 Task: Create a due date automation trigger when advanced on, on the wednesday after a card is due add fields with custom field "Resume" set to a date less than 1 working days from now at 11:00 AM.
Action: Mouse moved to (1207, 88)
Screenshot: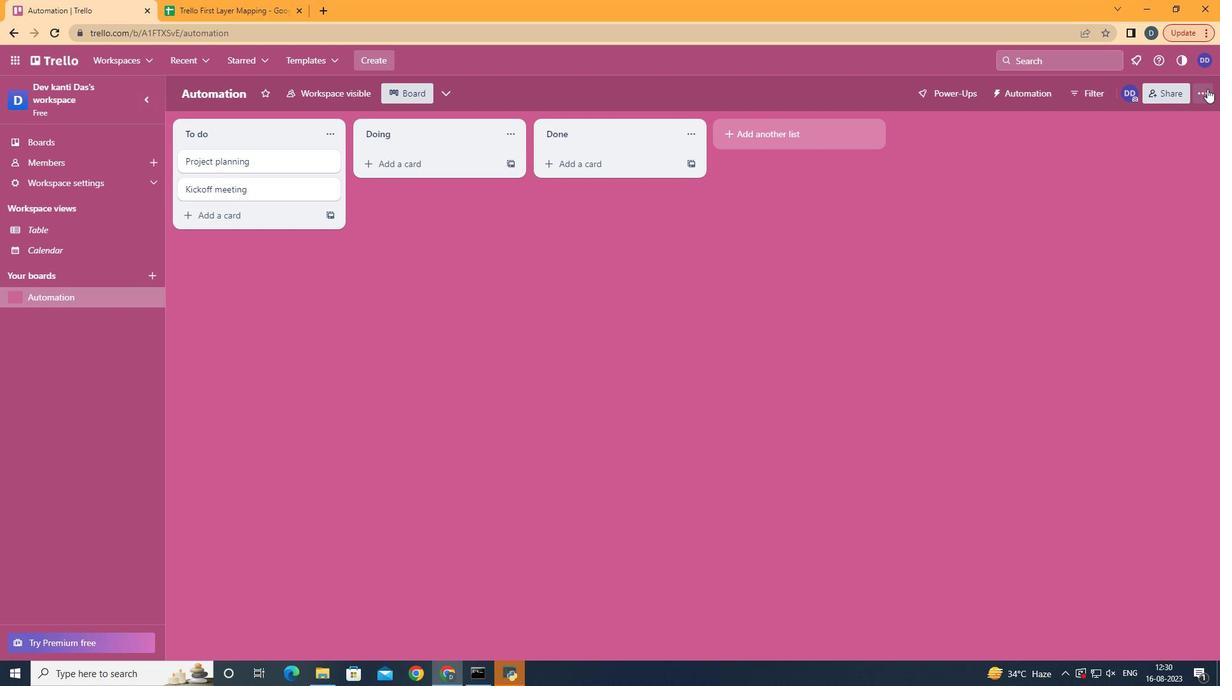 
Action: Mouse pressed left at (1207, 88)
Screenshot: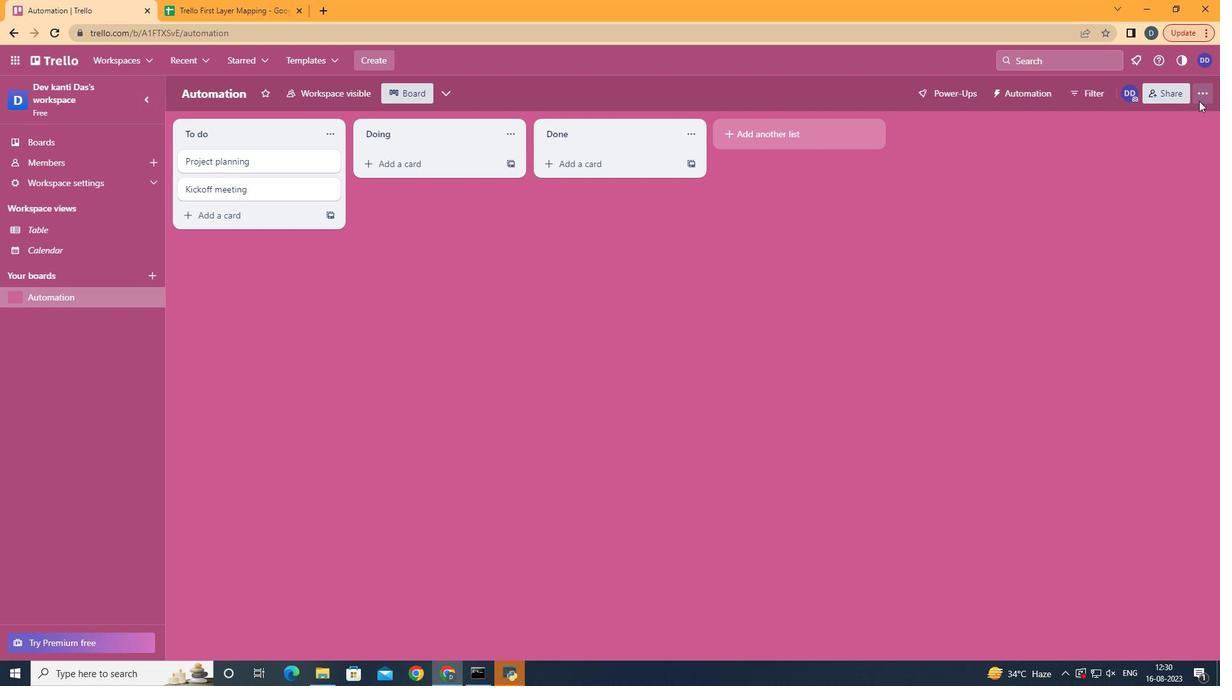 
Action: Mouse moved to (1106, 270)
Screenshot: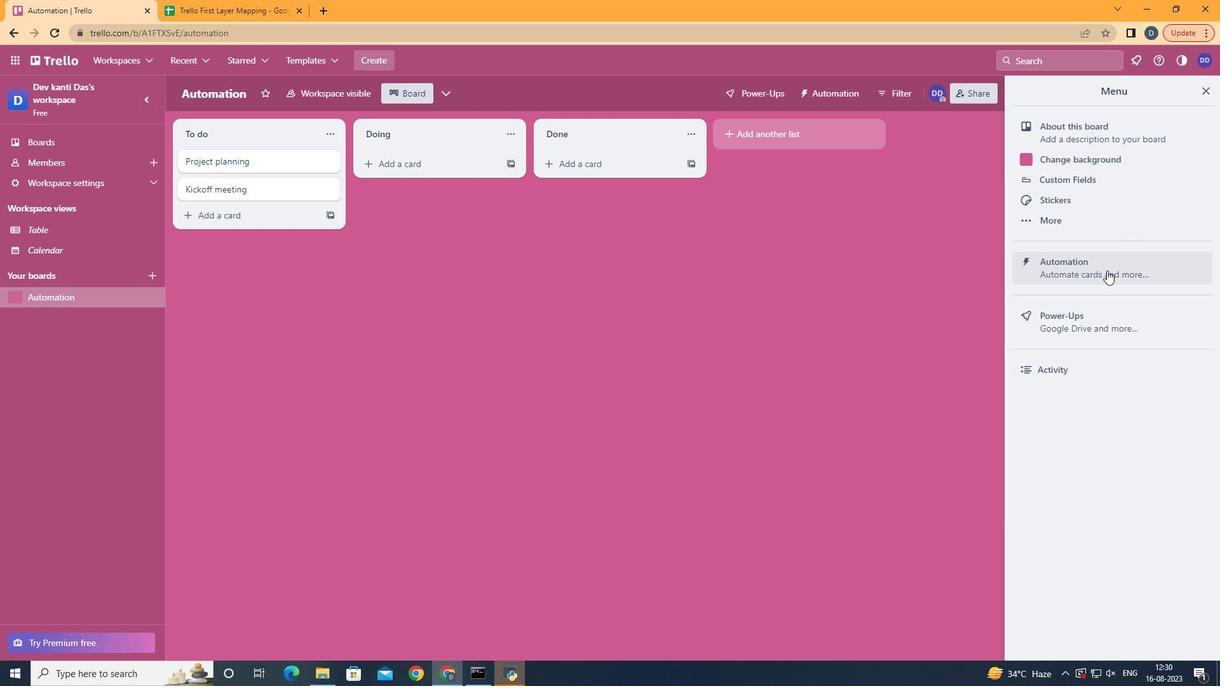 
Action: Mouse pressed left at (1106, 270)
Screenshot: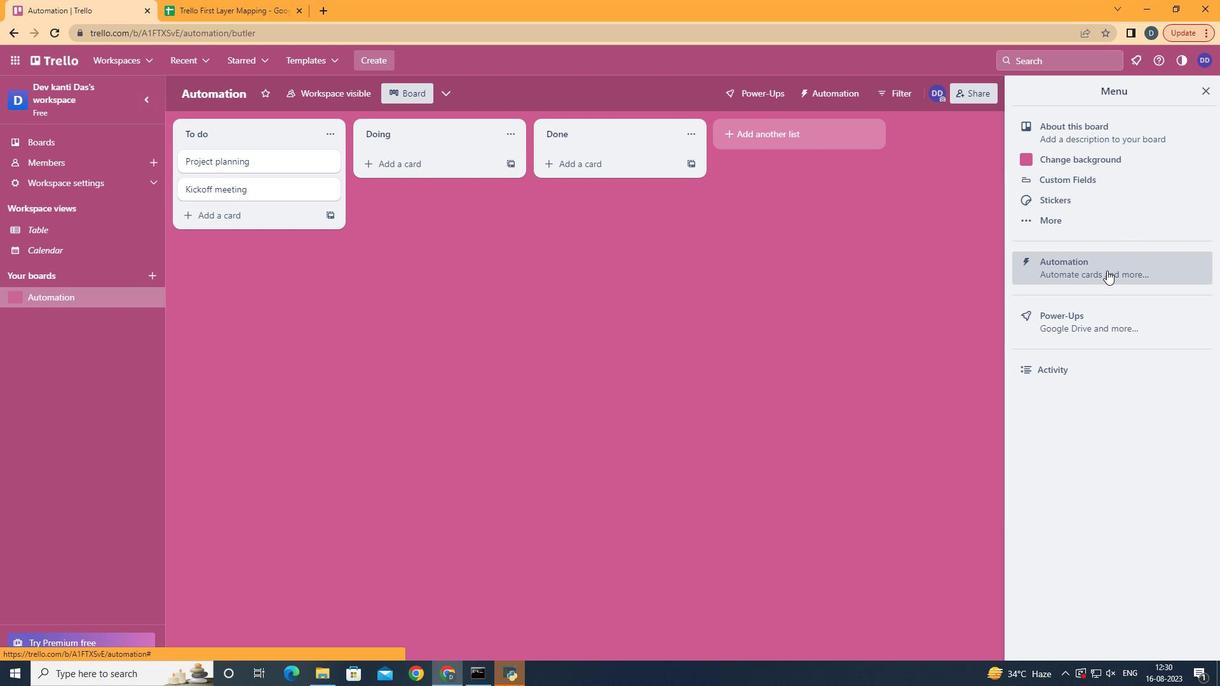 
Action: Mouse moved to (266, 255)
Screenshot: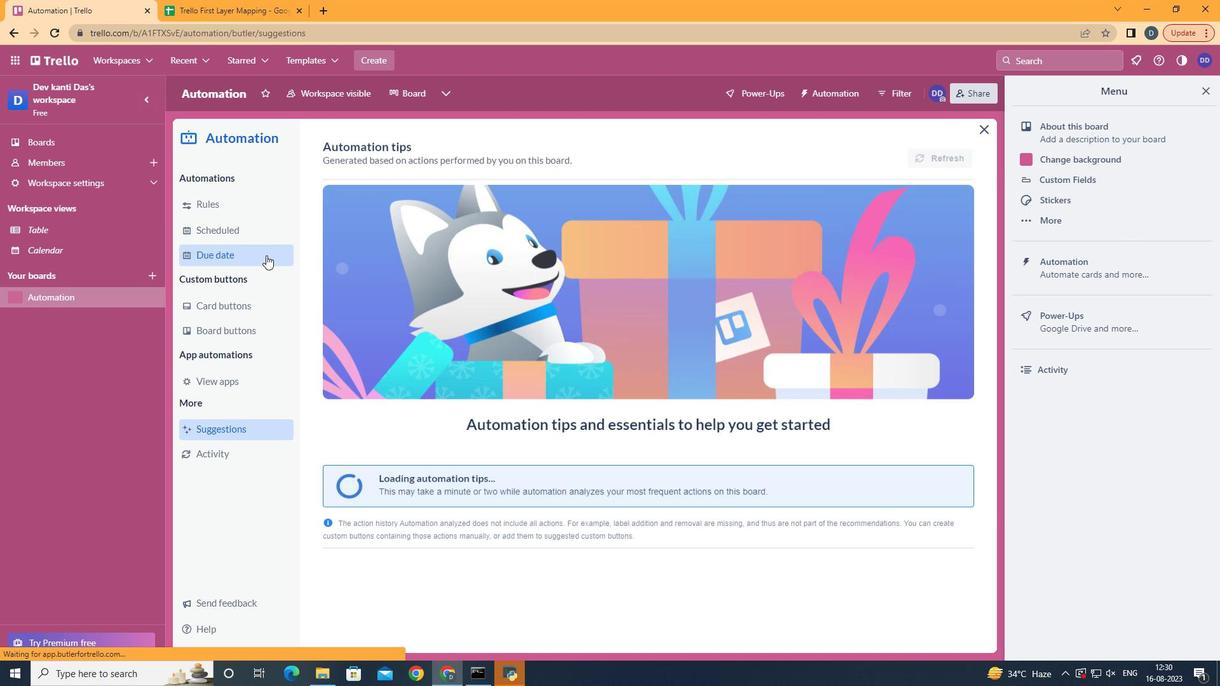 
Action: Mouse pressed left at (266, 255)
Screenshot: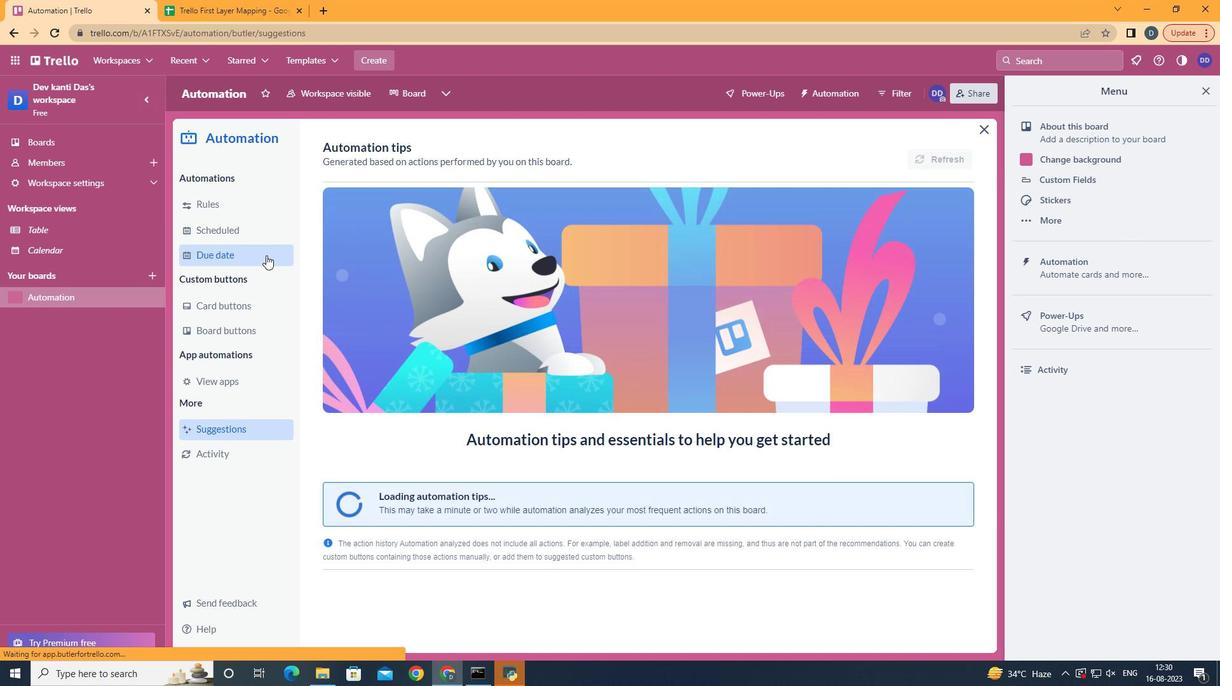 
Action: Mouse moved to (896, 151)
Screenshot: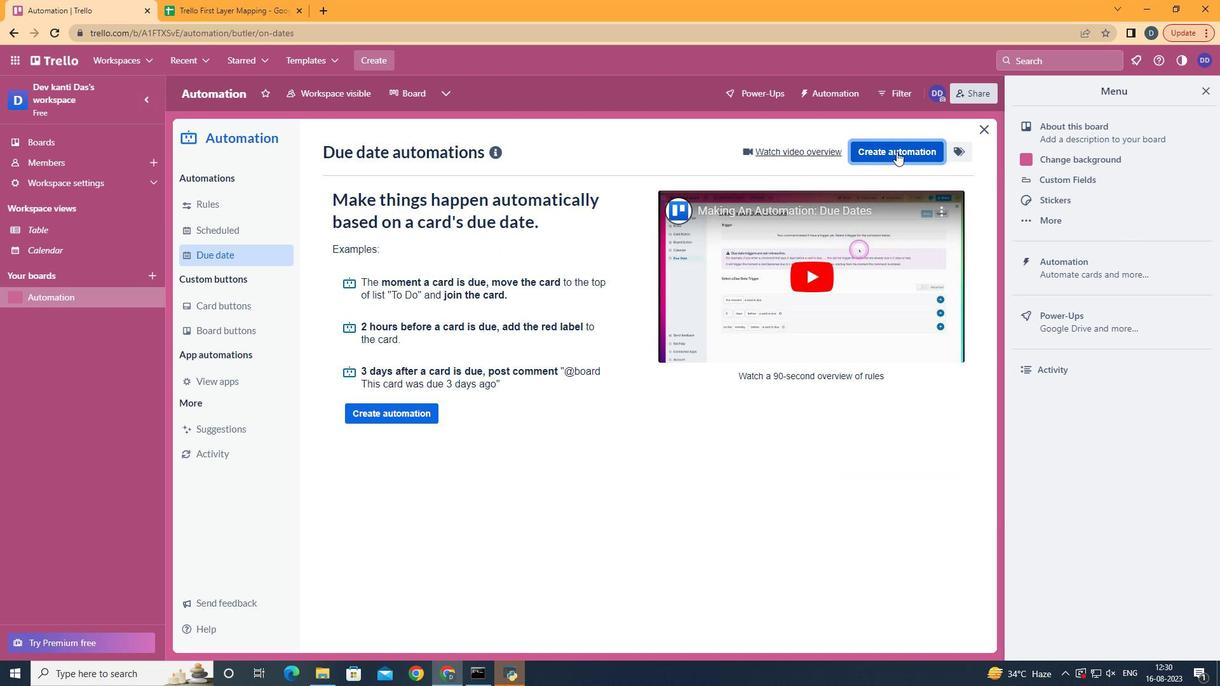
Action: Mouse pressed left at (896, 151)
Screenshot: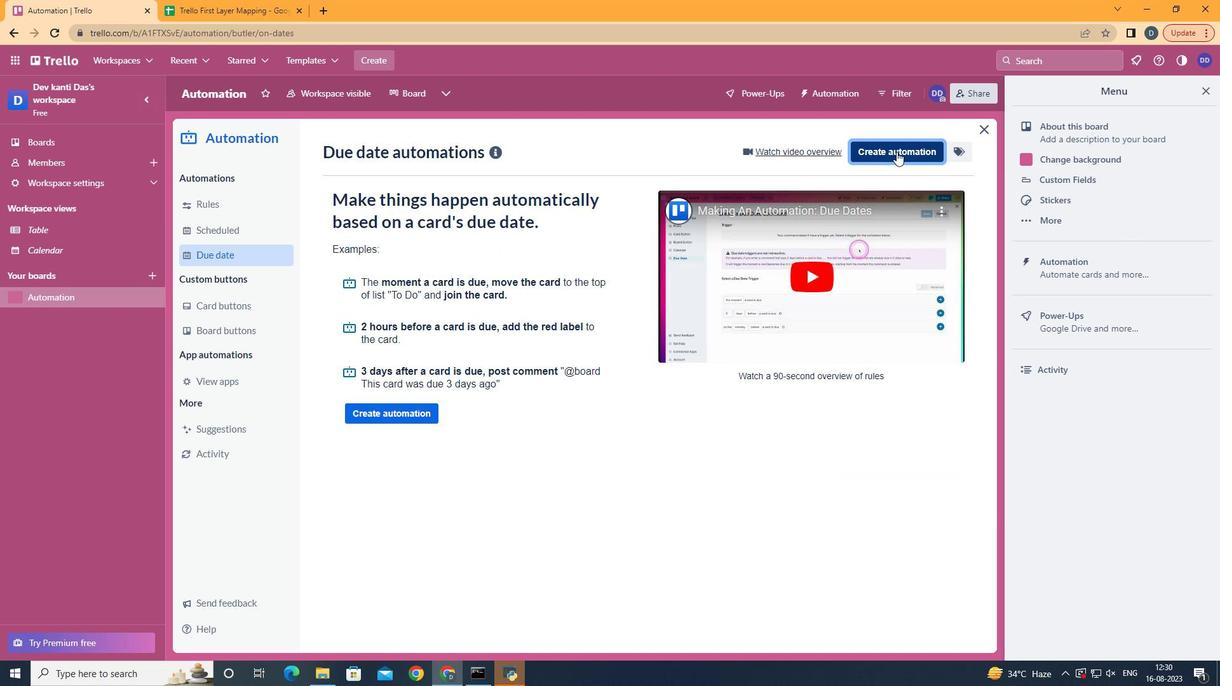 
Action: Mouse moved to (676, 268)
Screenshot: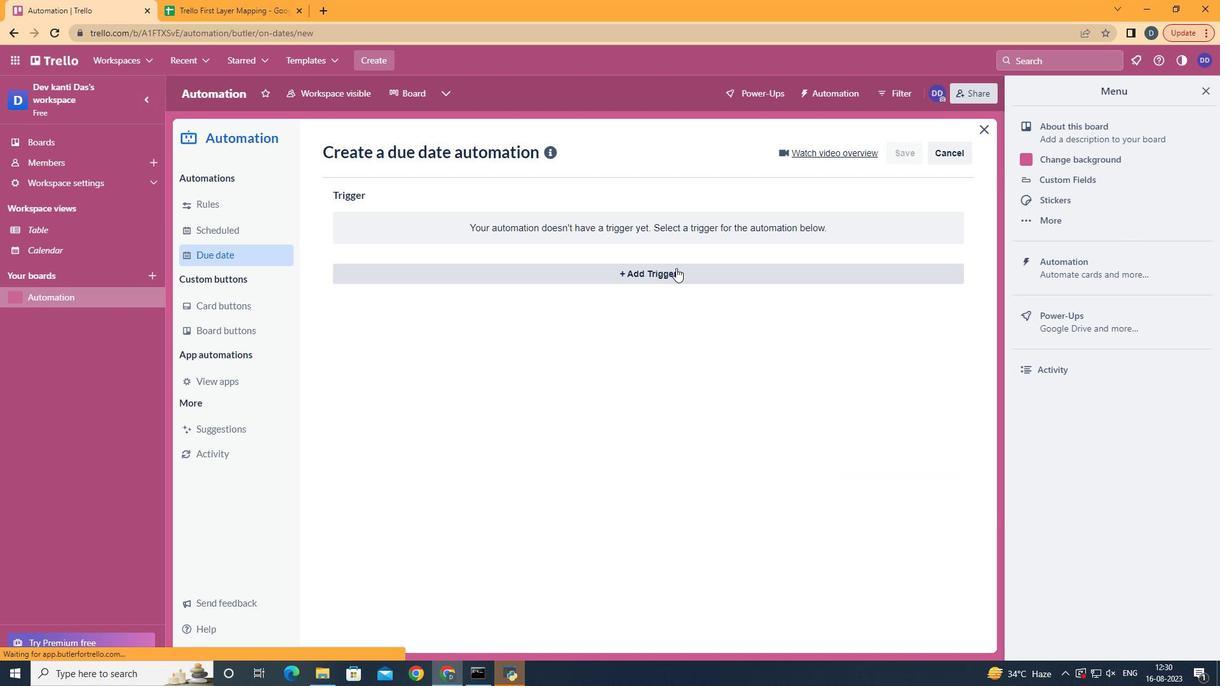 
Action: Mouse pressed left at (676, 268)
Screenshot: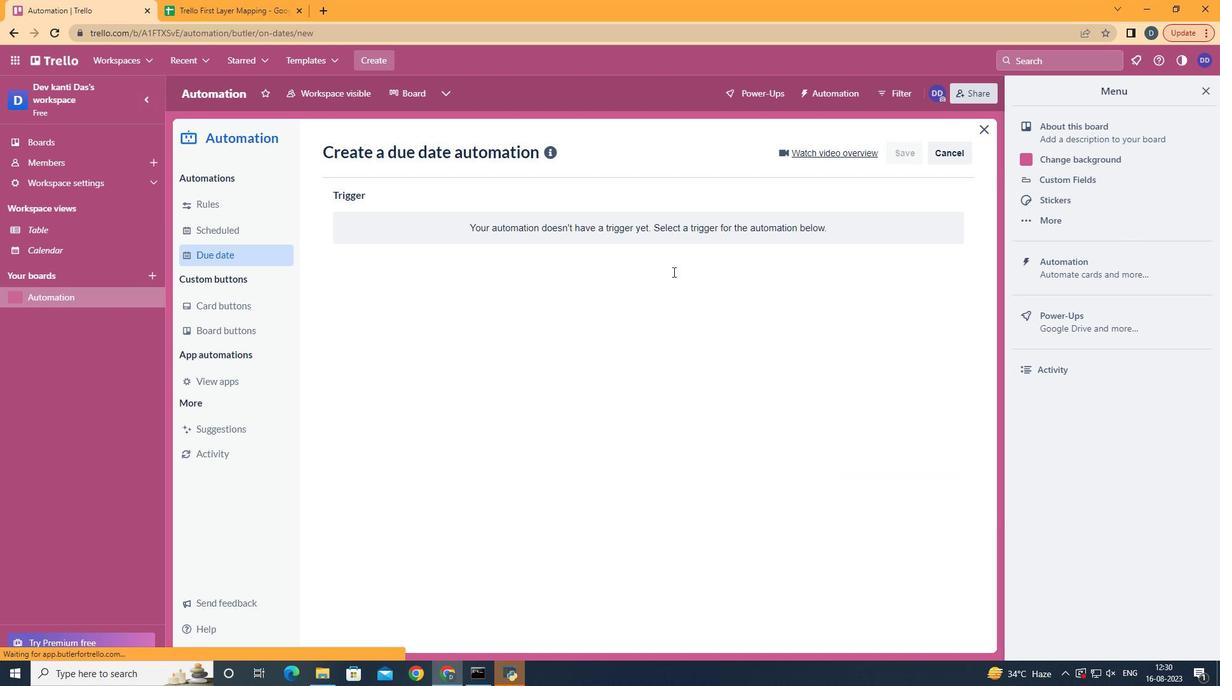 
Action: Mouse moved to (412, 376)
Screenshot: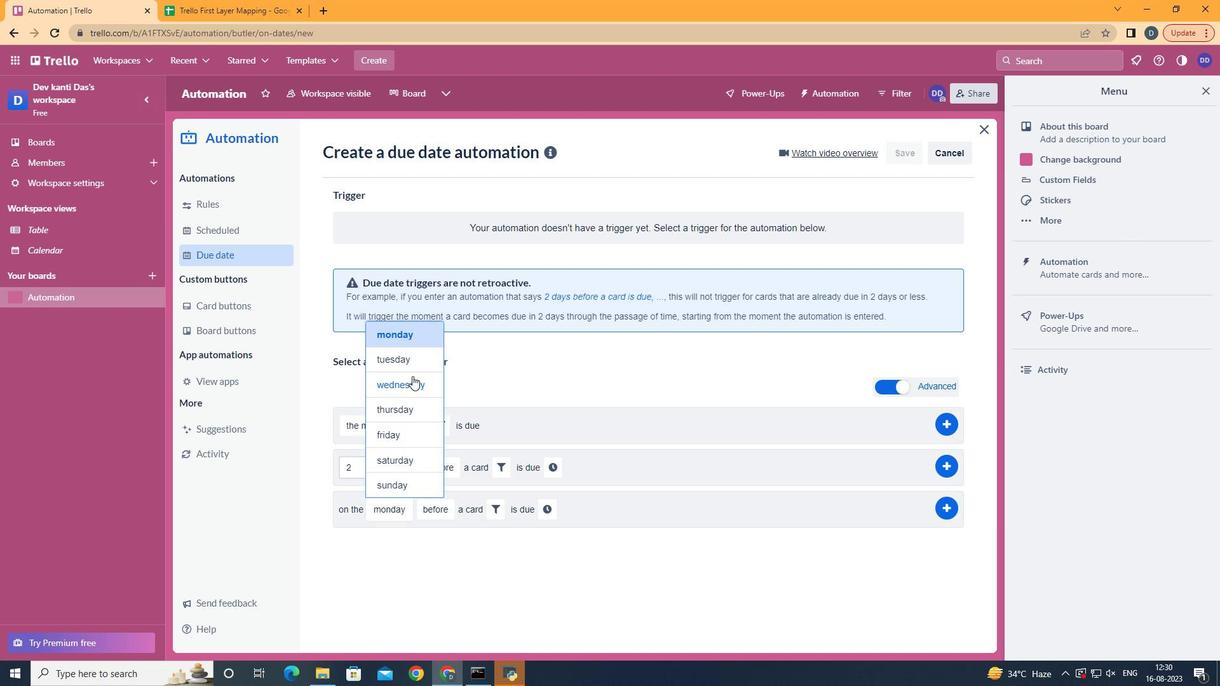 
Action: Mouse pressed left at (412, 376)
Screenshot: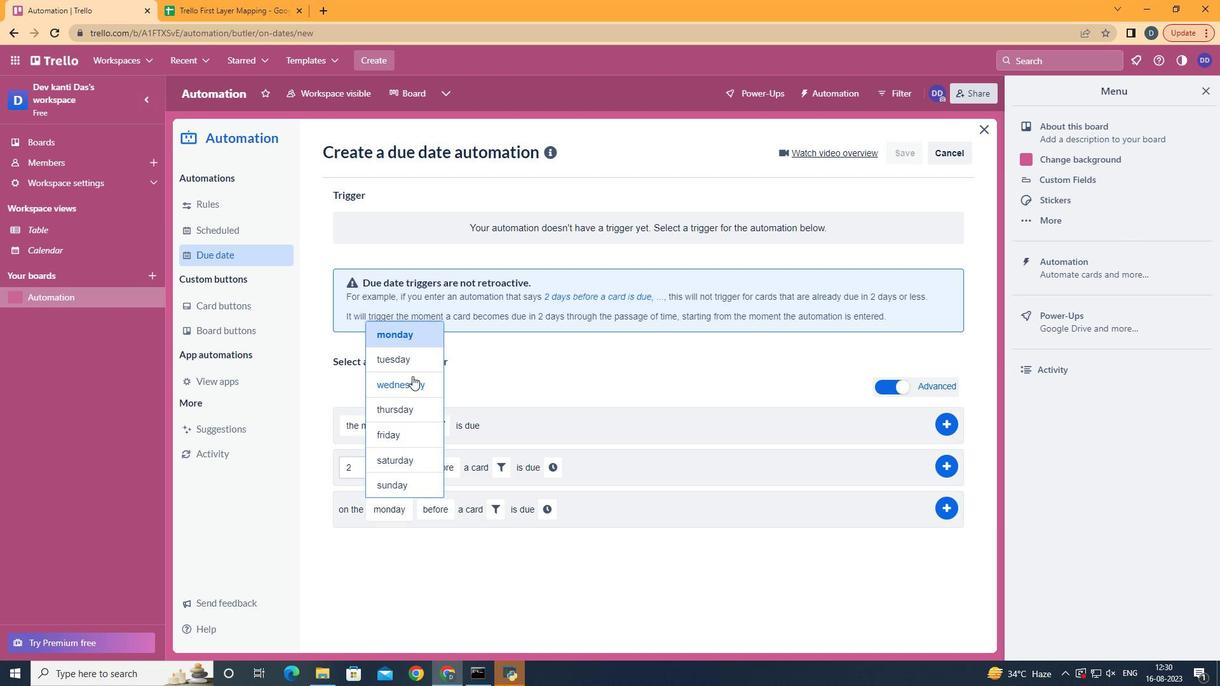 
Action: Mouse moved to (454, 563)
Screenshot: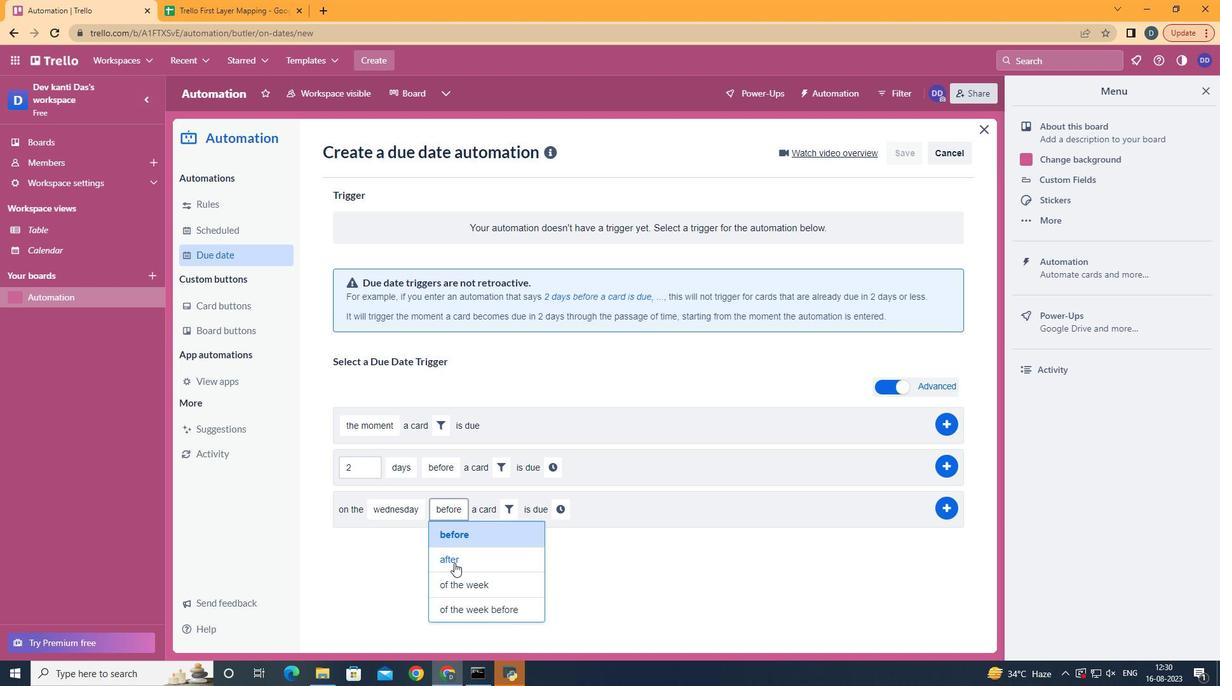 
Action: Mouse pressed left at (454, 563)
Screenshot: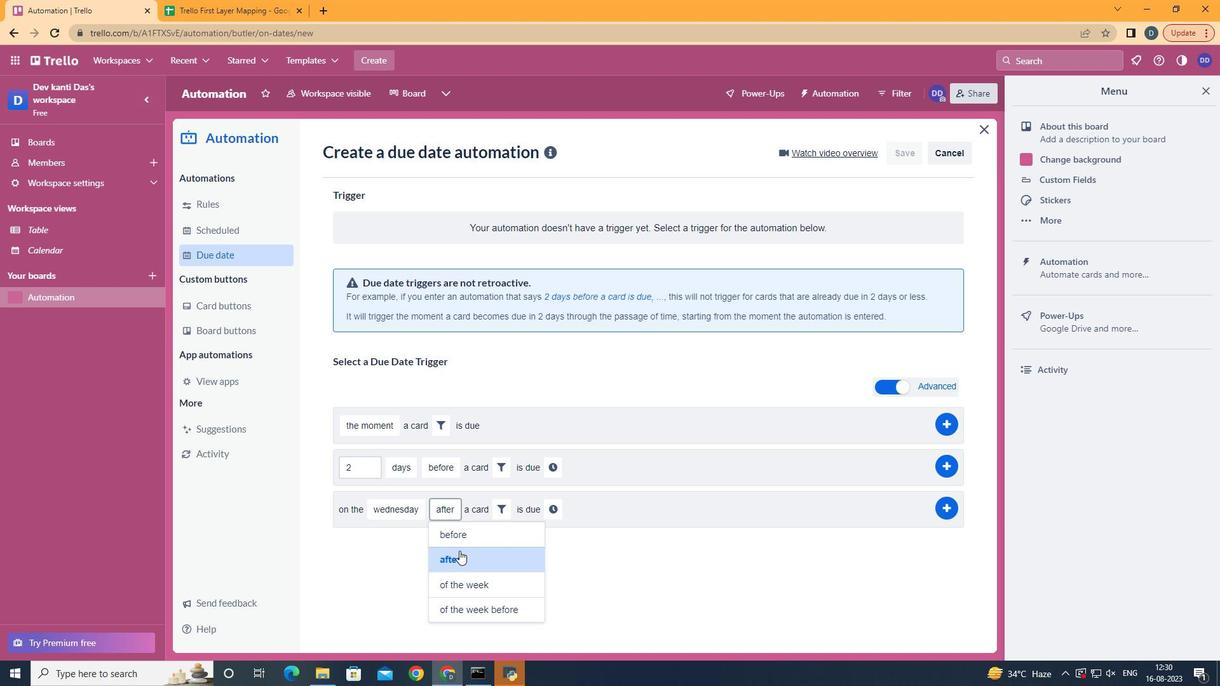 
Action: Mouse moved to (508, 500)
Screenshot: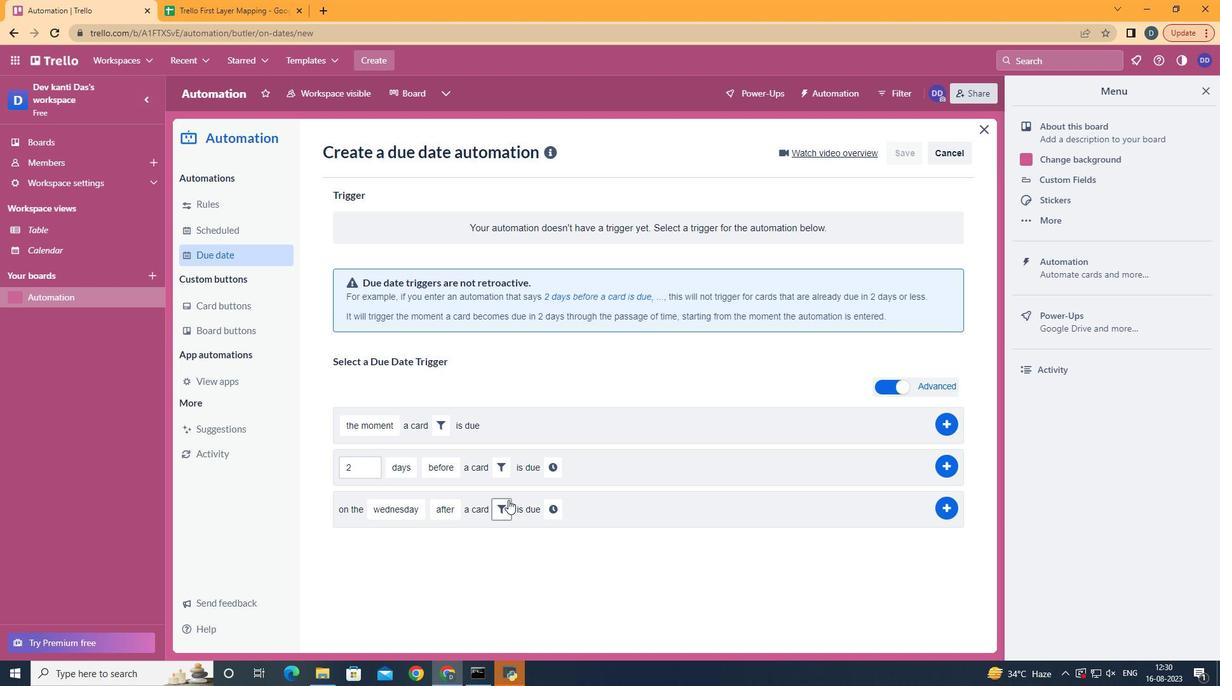 
Action: Mouse pressed left at (508, 500)
Screenshot: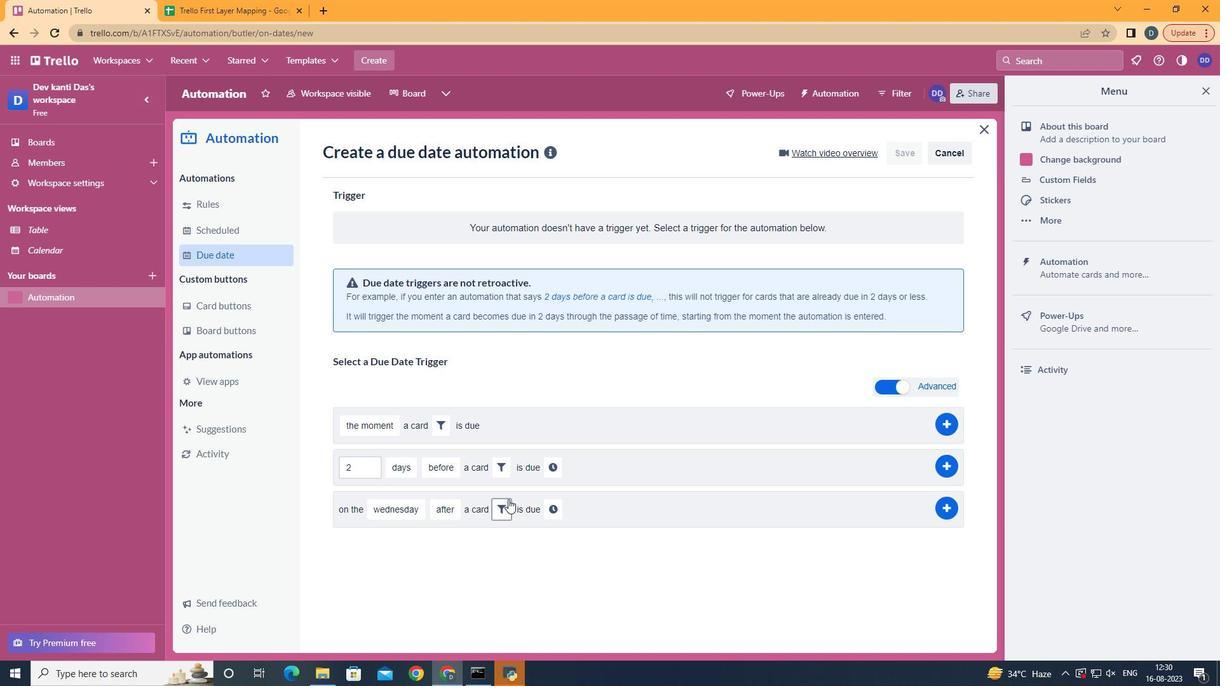 
Action: Mouse moved to (713, 559)
Screenshot: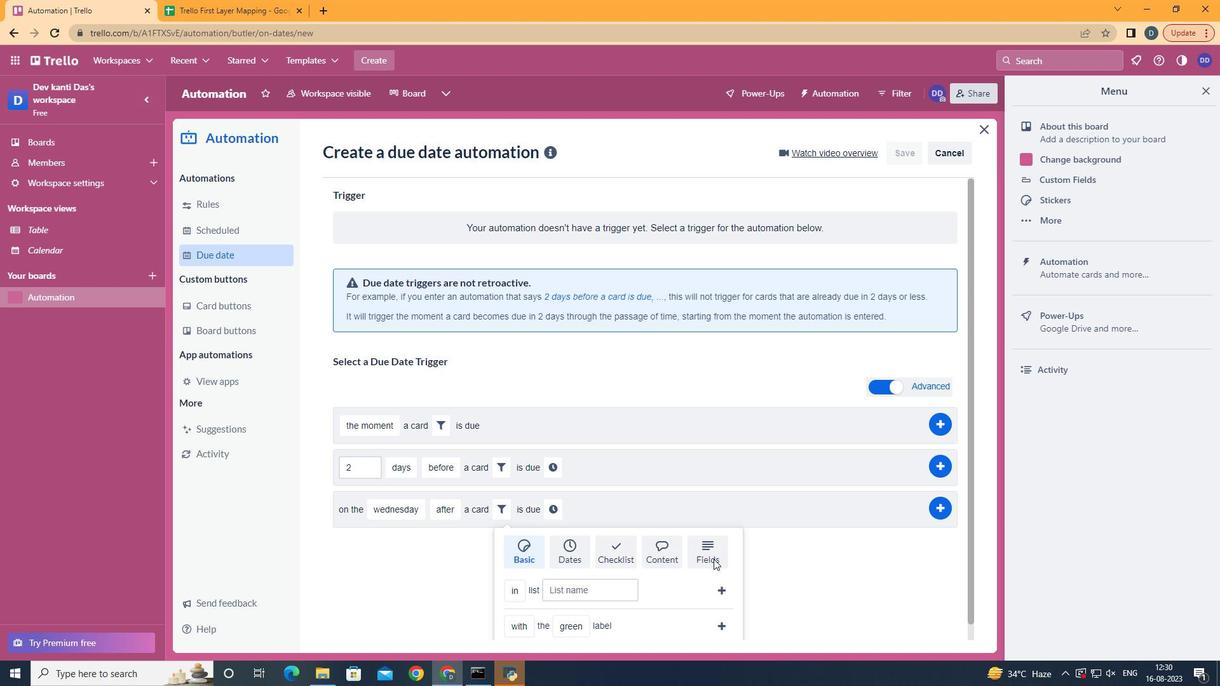 
Action: Mouse pressed left at (713, 559)
Screenshot: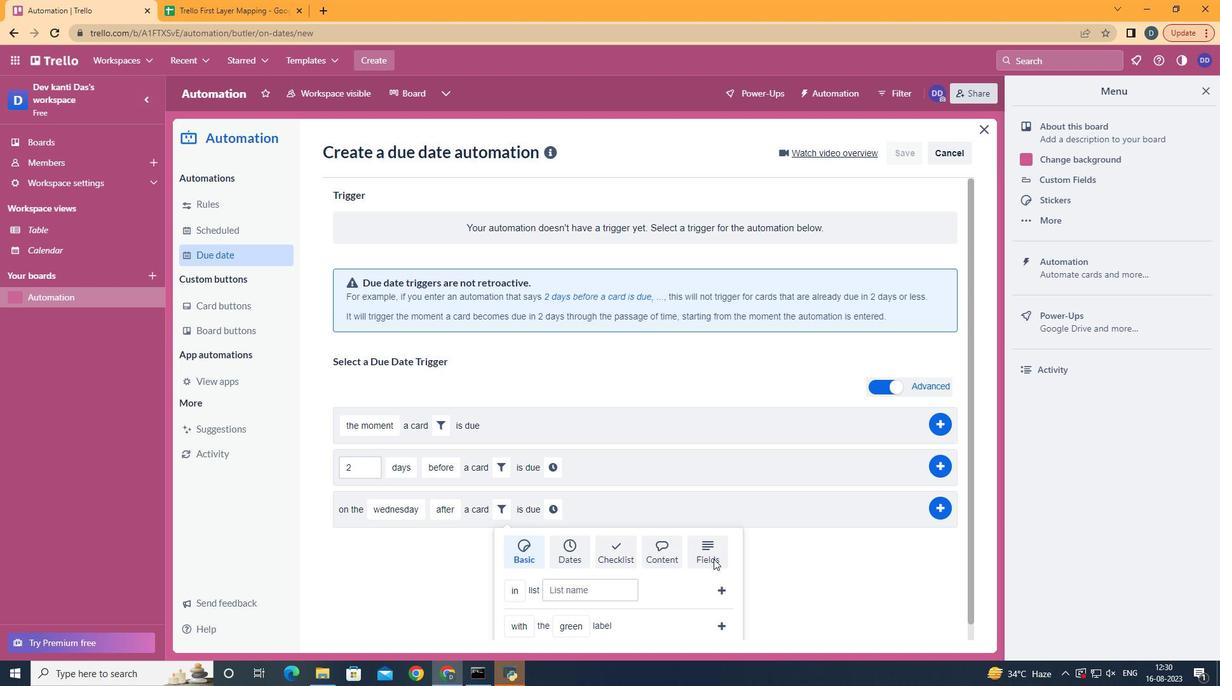 
Action: Mouse moved to (712, 559)
Screenshot: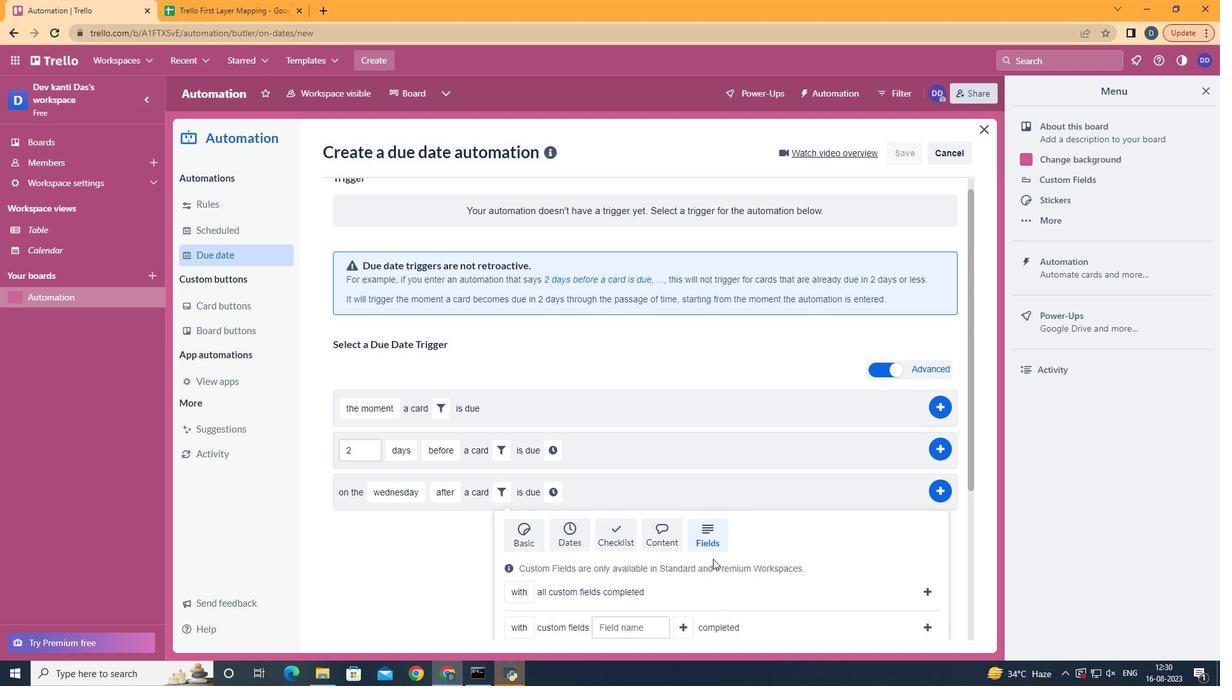 
Action: Mouse scrolled (712, 558) with delta (0, 0)
Screenshot: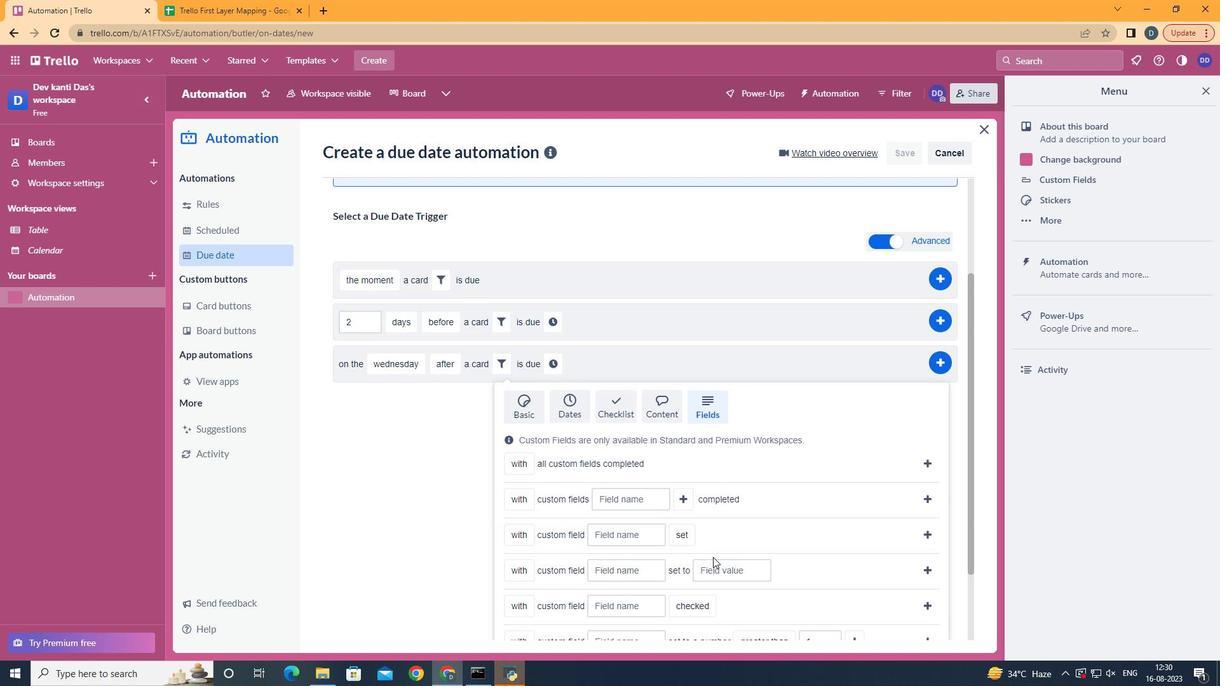 
Action: Mouse scrolled (712, 557) with delta (0, -1)
Screenshot: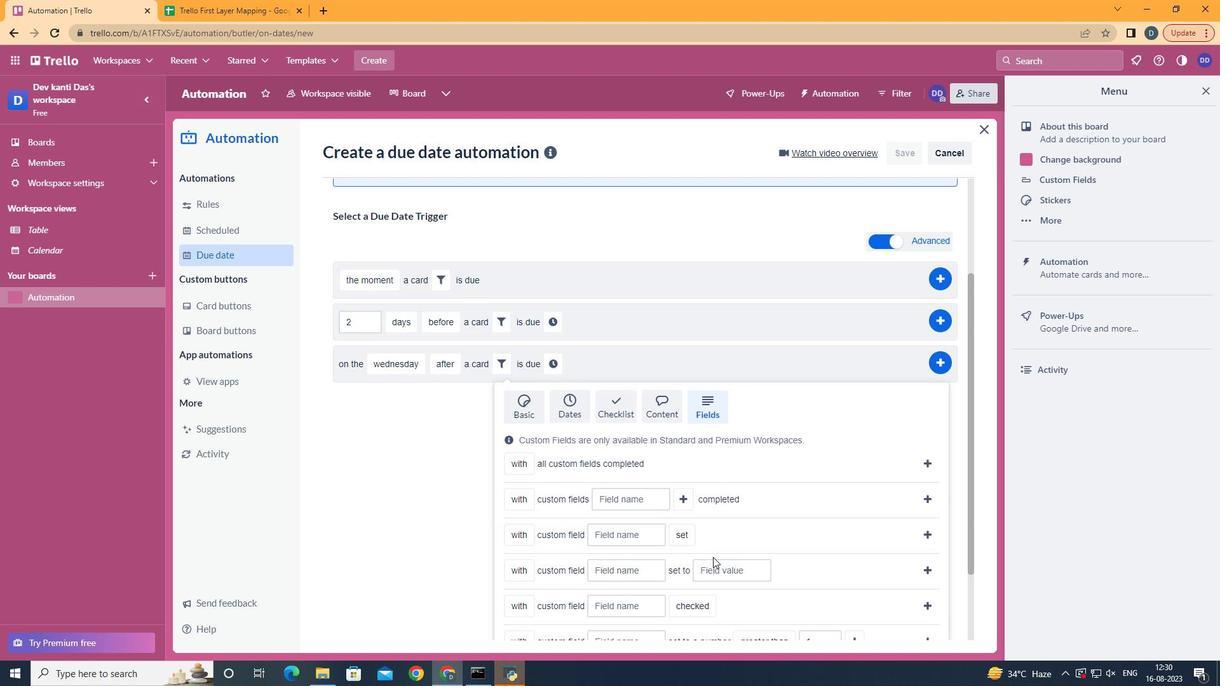 
Action: Mouse scrolled (712, 557) with delta (0, -1)
Screenshot: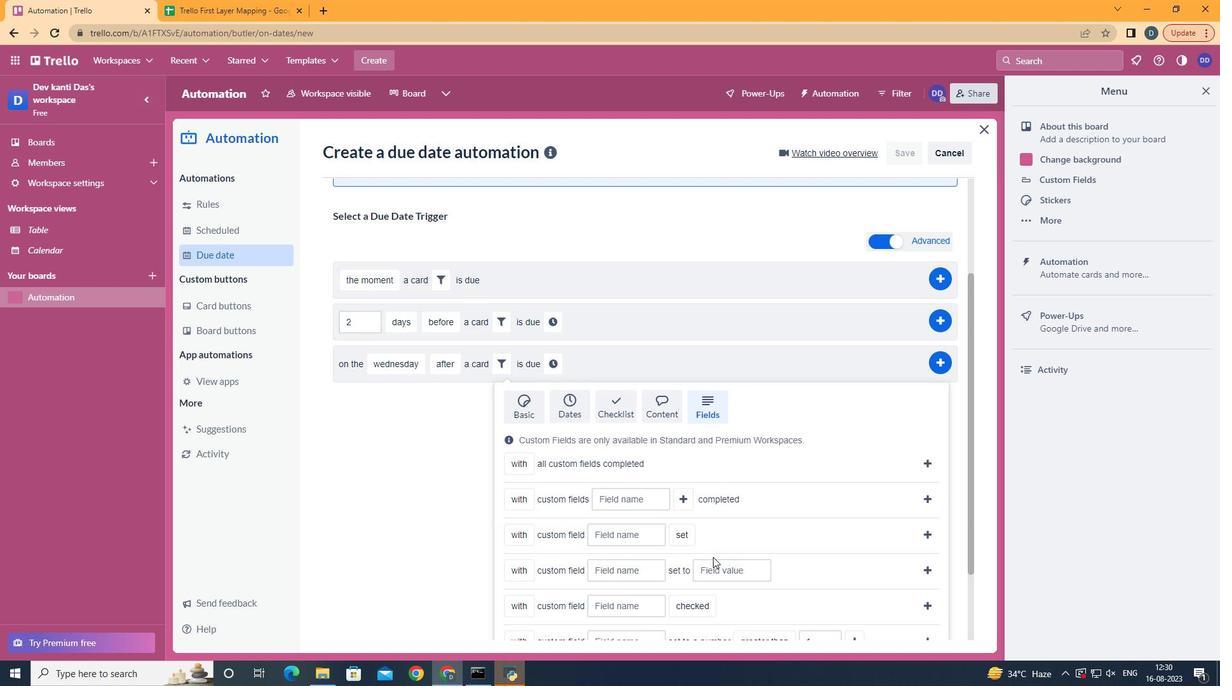 
Action: Mouse scrolled (712, 558) with delta (0, 0)
Screenshot: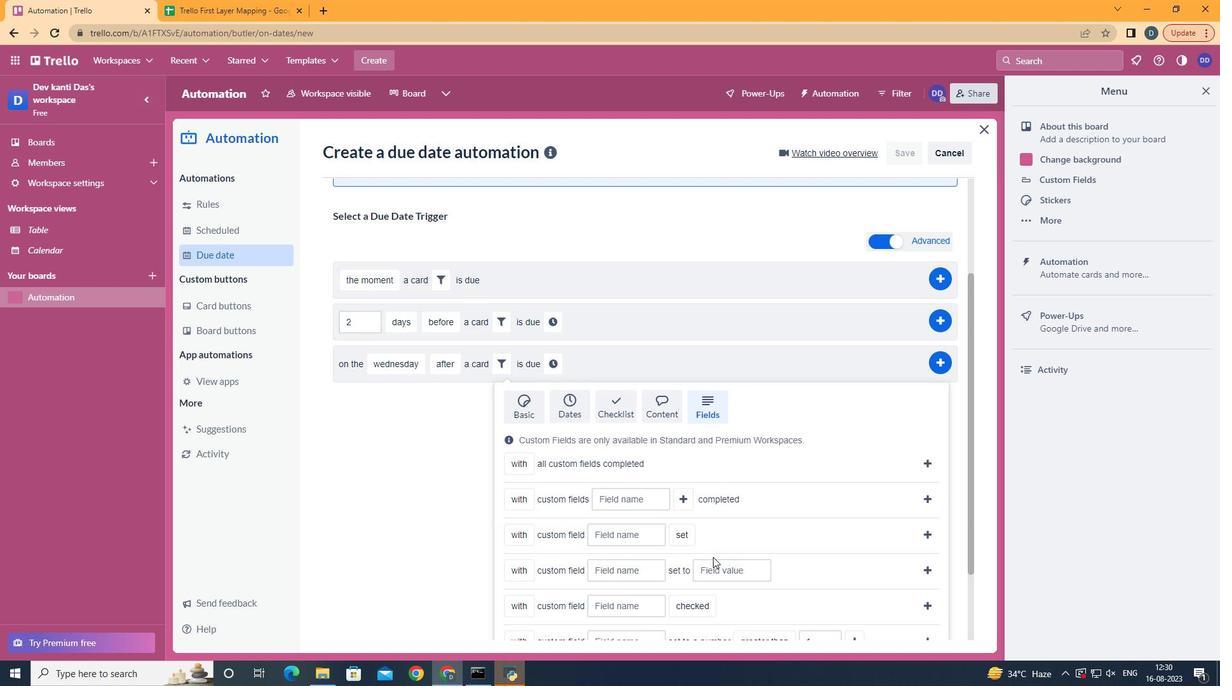 
Action: Mouse scrolled (712, 558) with delta (0, 0)
Screenshot: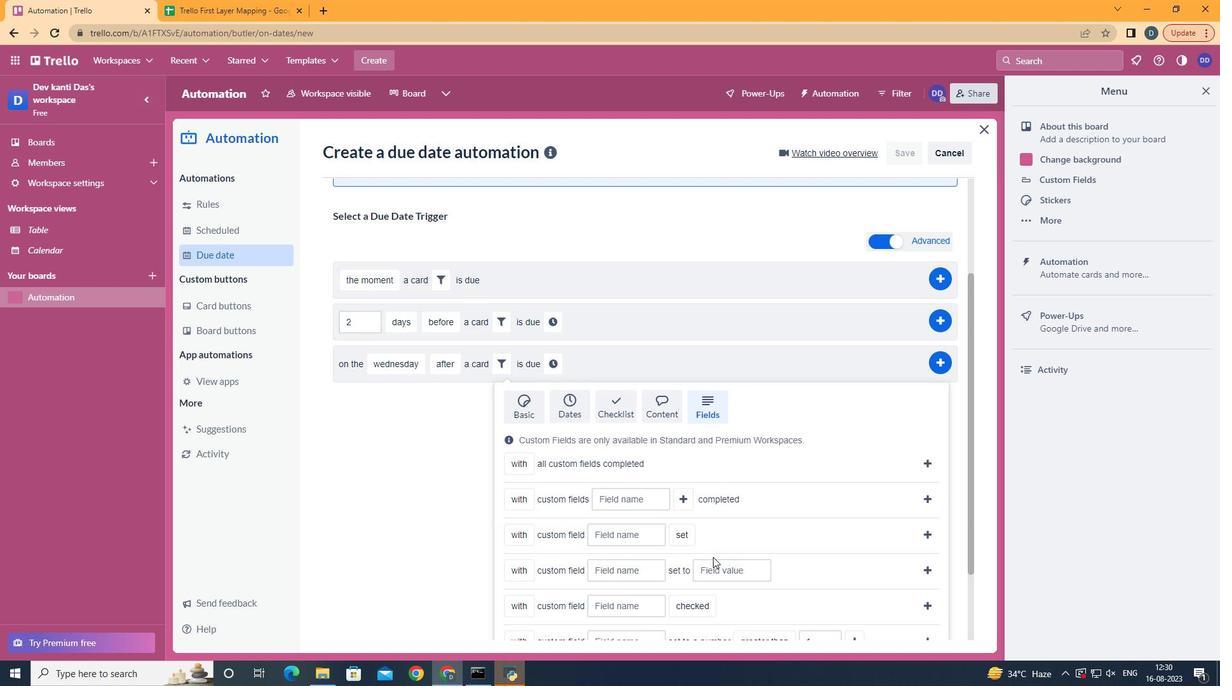 
Action: Mouse moved to (624, 617)
Screenshot: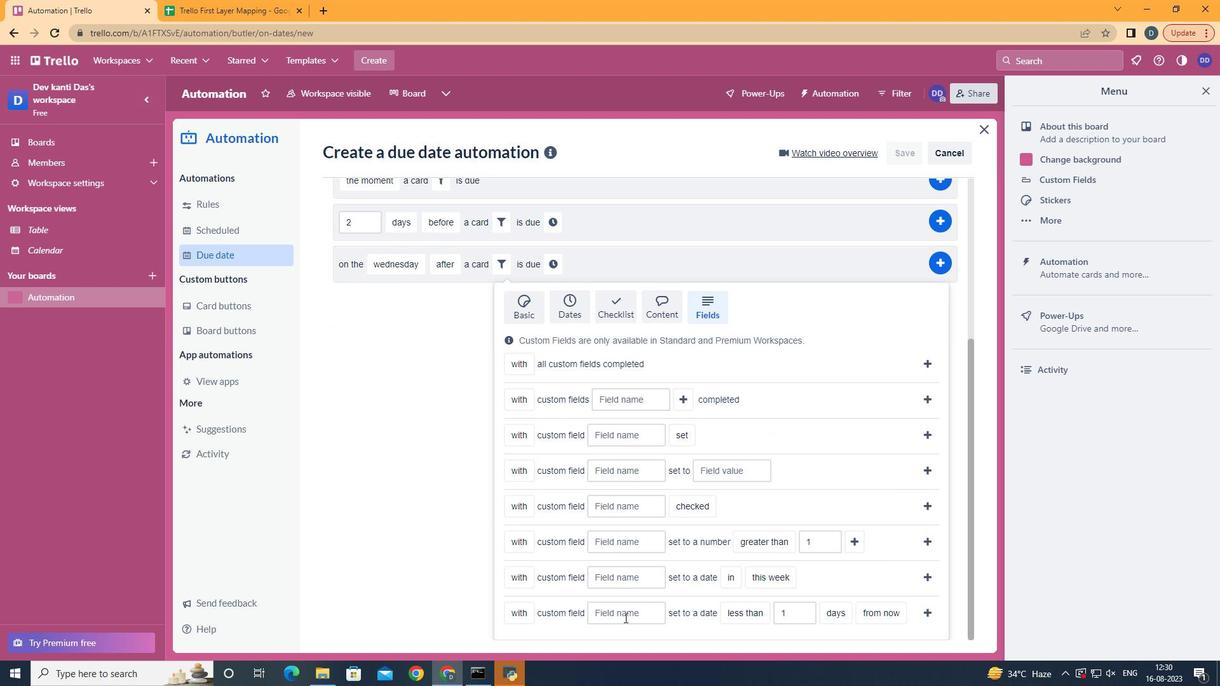 
Action: Mouse pressed left at (624, 617)
Screenshot: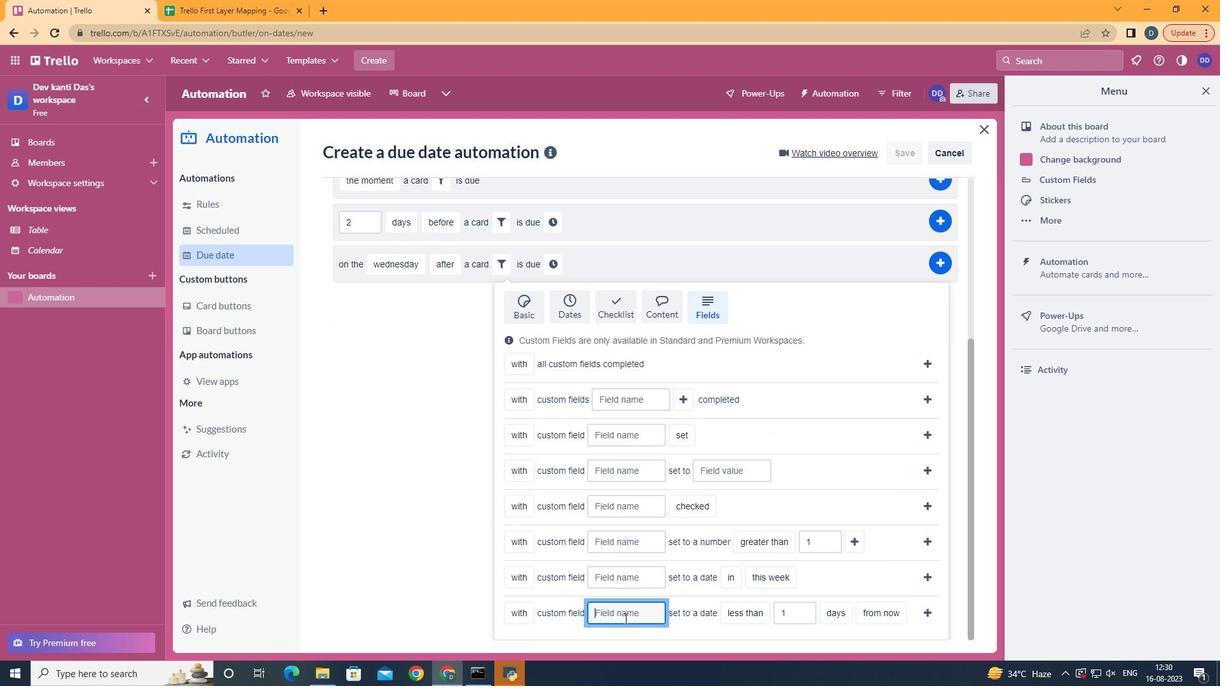 
Action: Mouse moved to (624, 618)
Screenshot: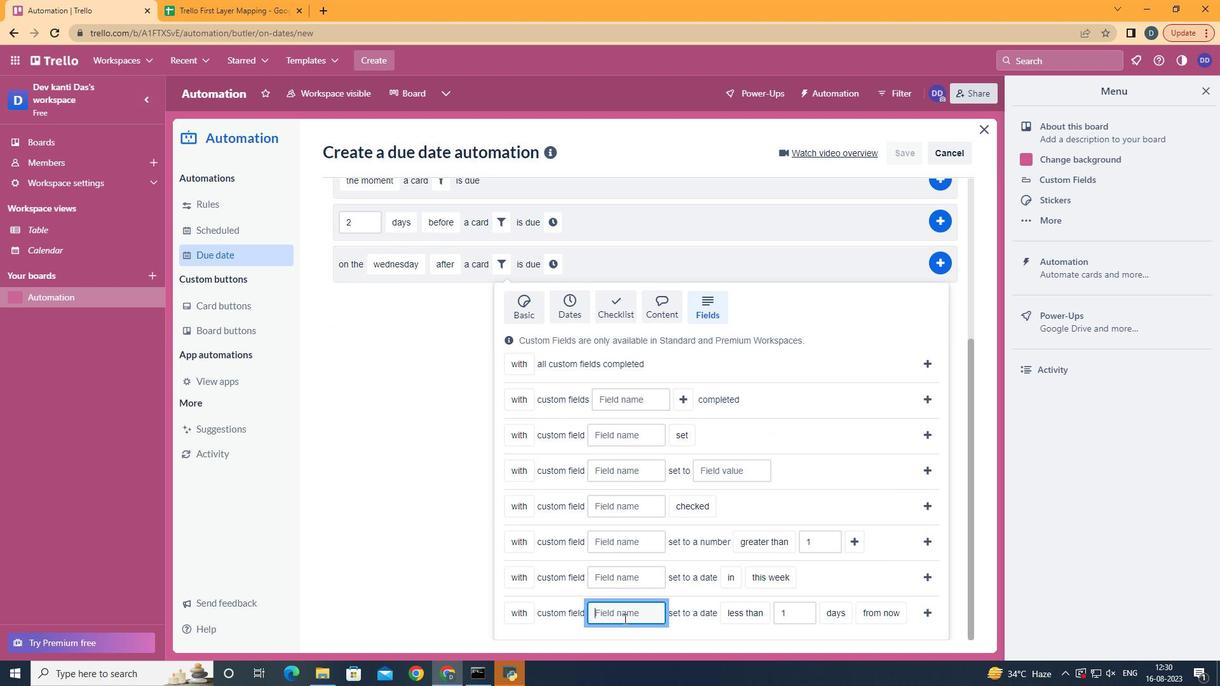 
Action: Key pressed <Key.shift>Resume
Screenshot: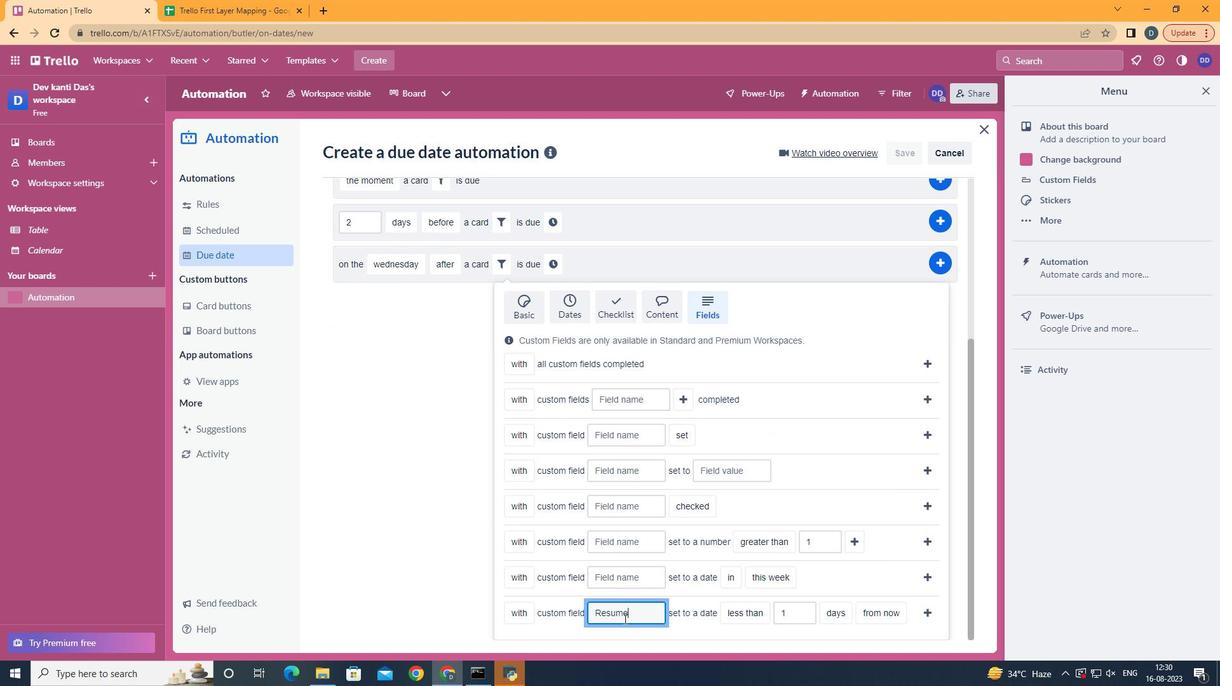 
Action: Mouse moved to (840, 589)
Screenshot: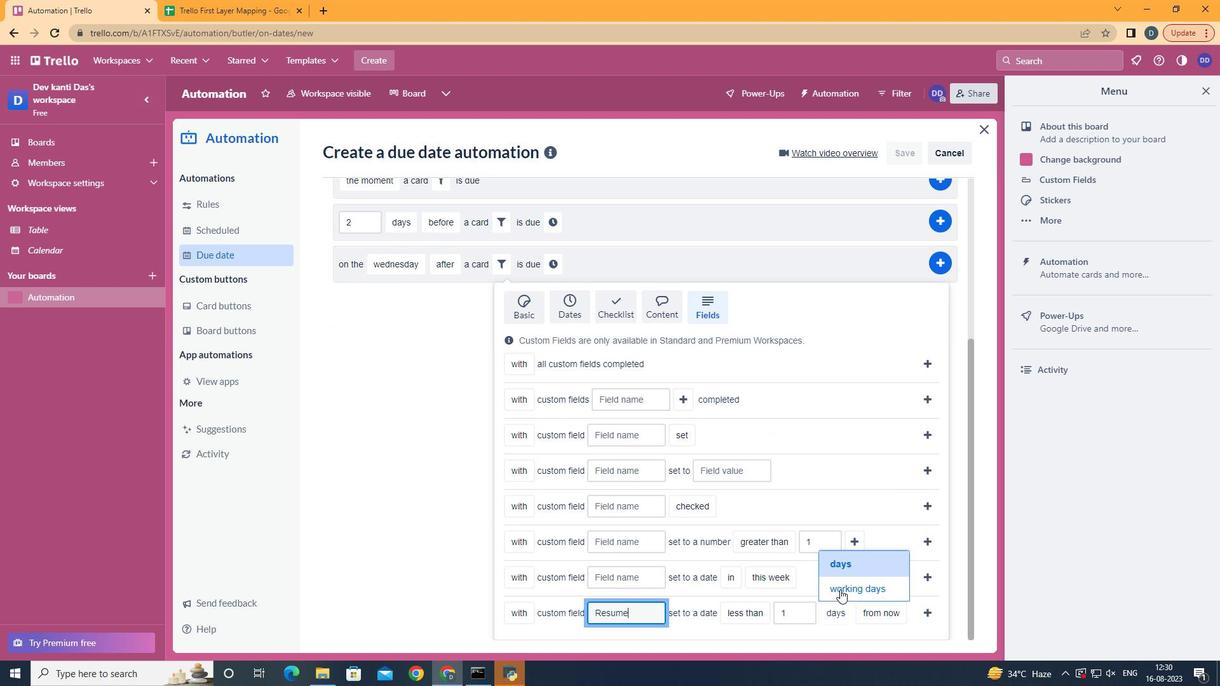 
Action: Mouse pressed left at (840, 589)
Screenshot: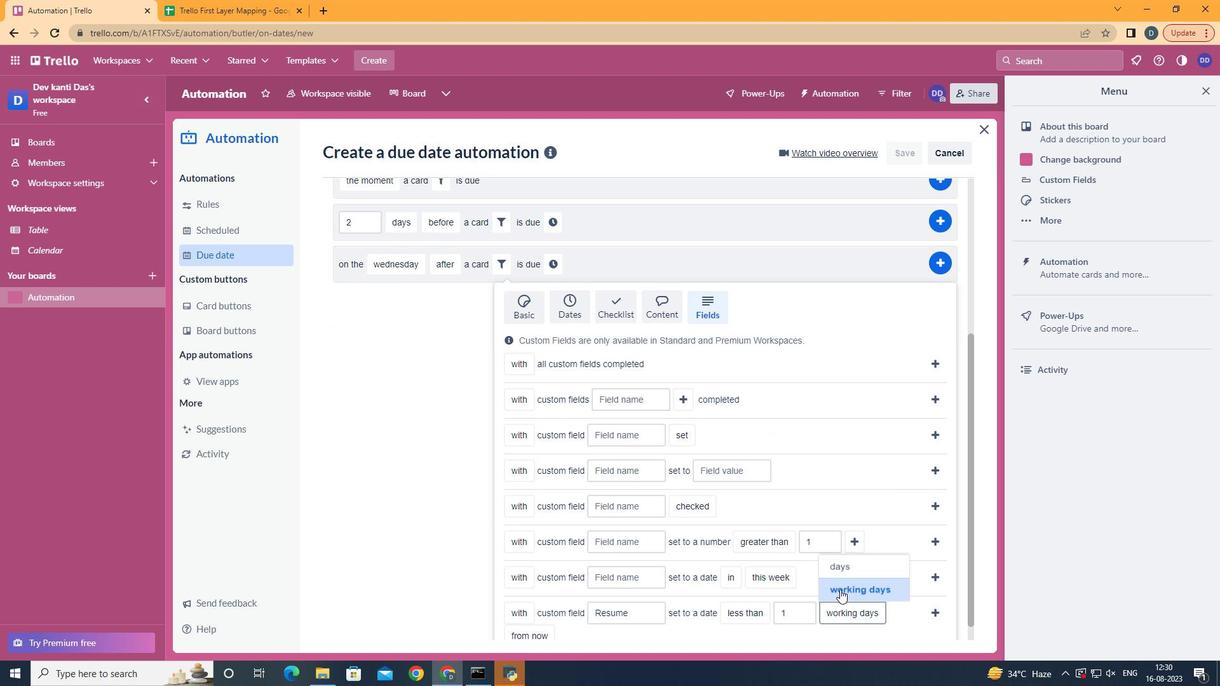 
Action: Mouse moved to (926, 613)
Screenshot: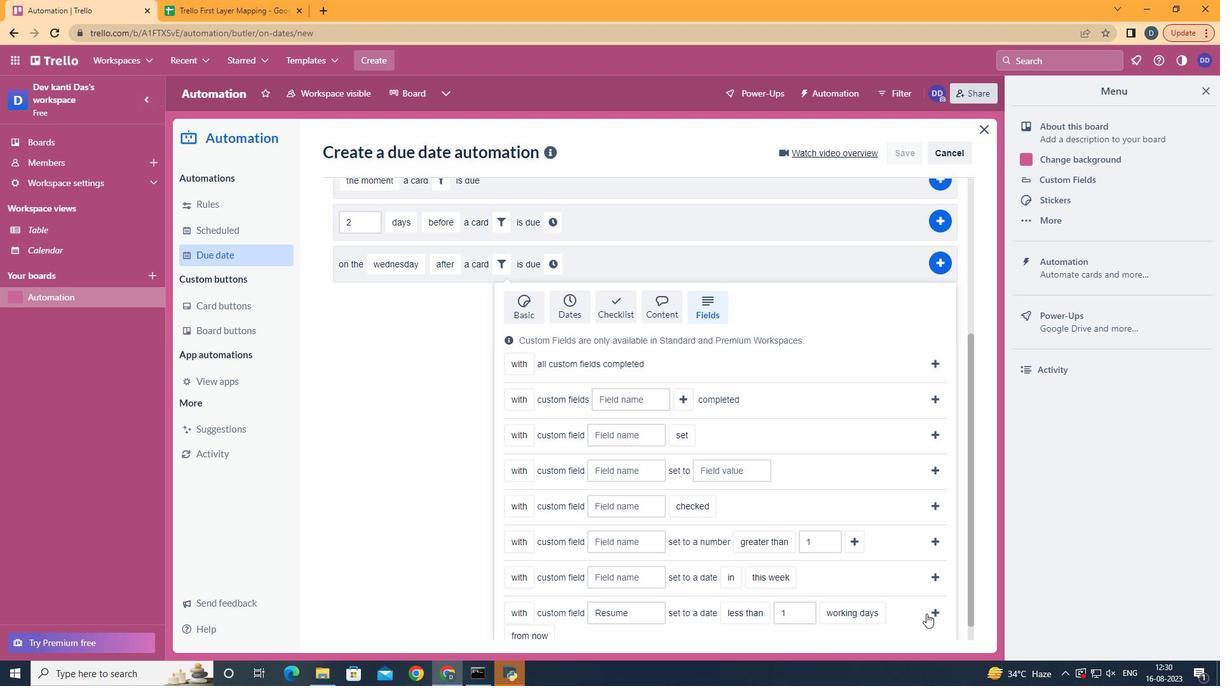 
Action: Mouse pressed left at (926, 613)
Screenshot: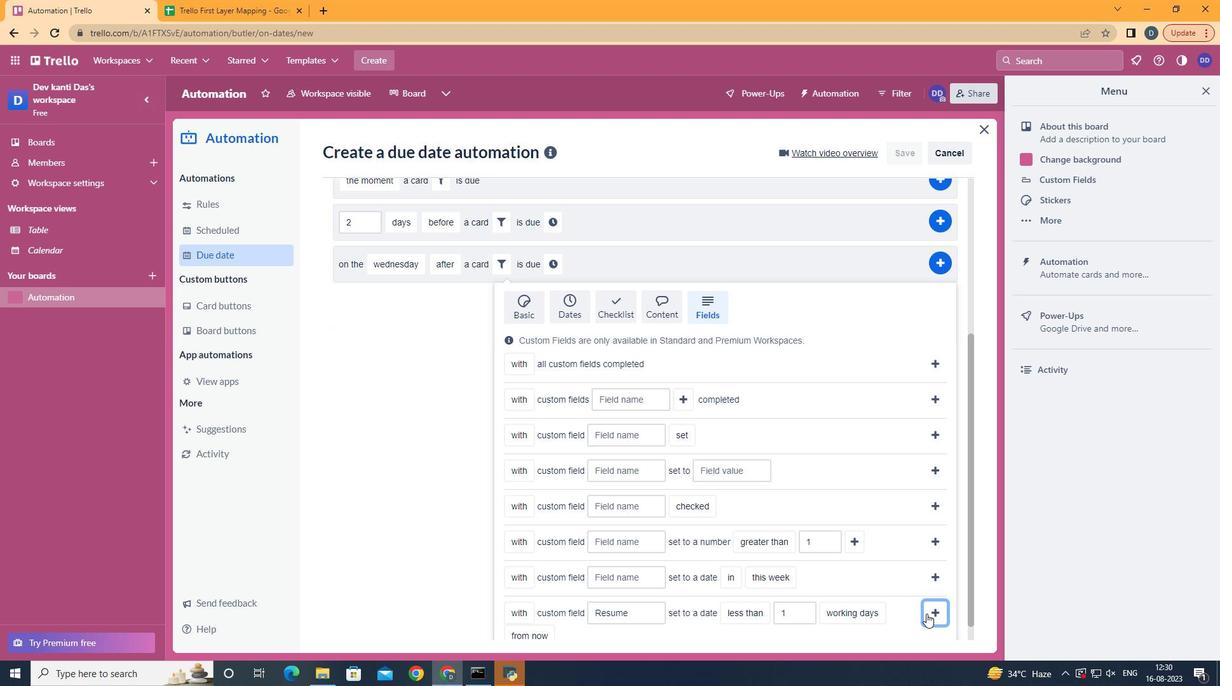 
Action: Mouse moved to (876, 517)
Screenshot: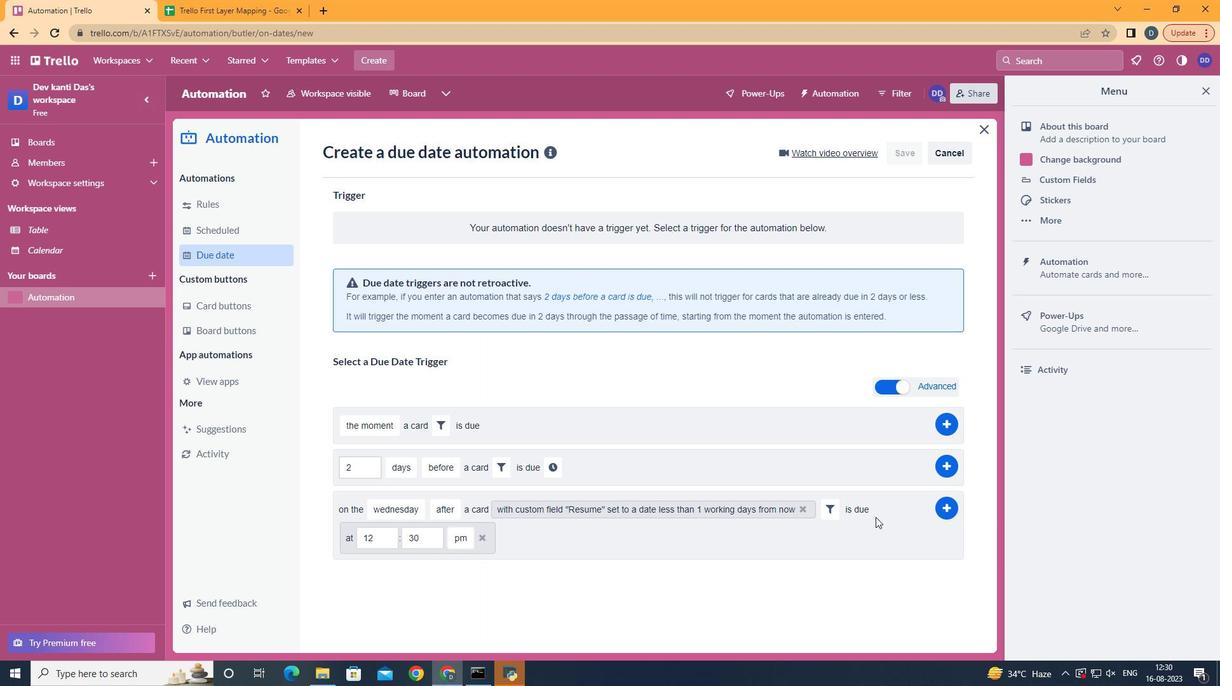 
Action: Mouse pressed left at (876, 517)
Screenshot: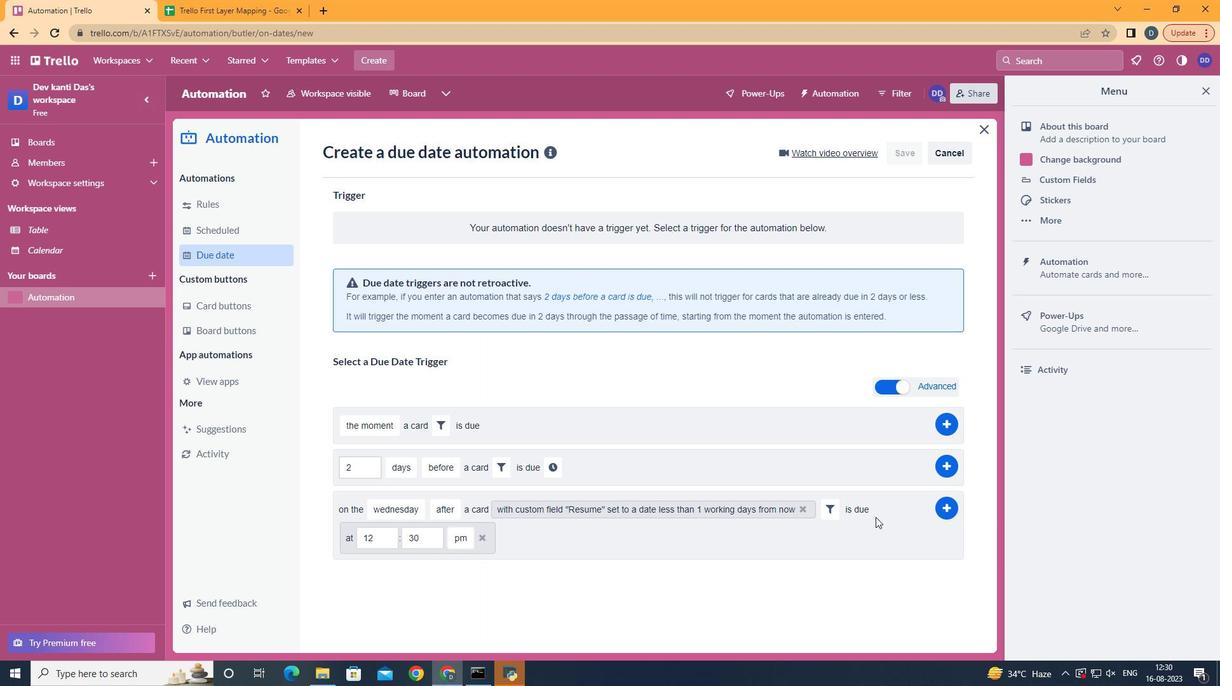 
Action: Mouse moved to (381, 537)
Screenshot: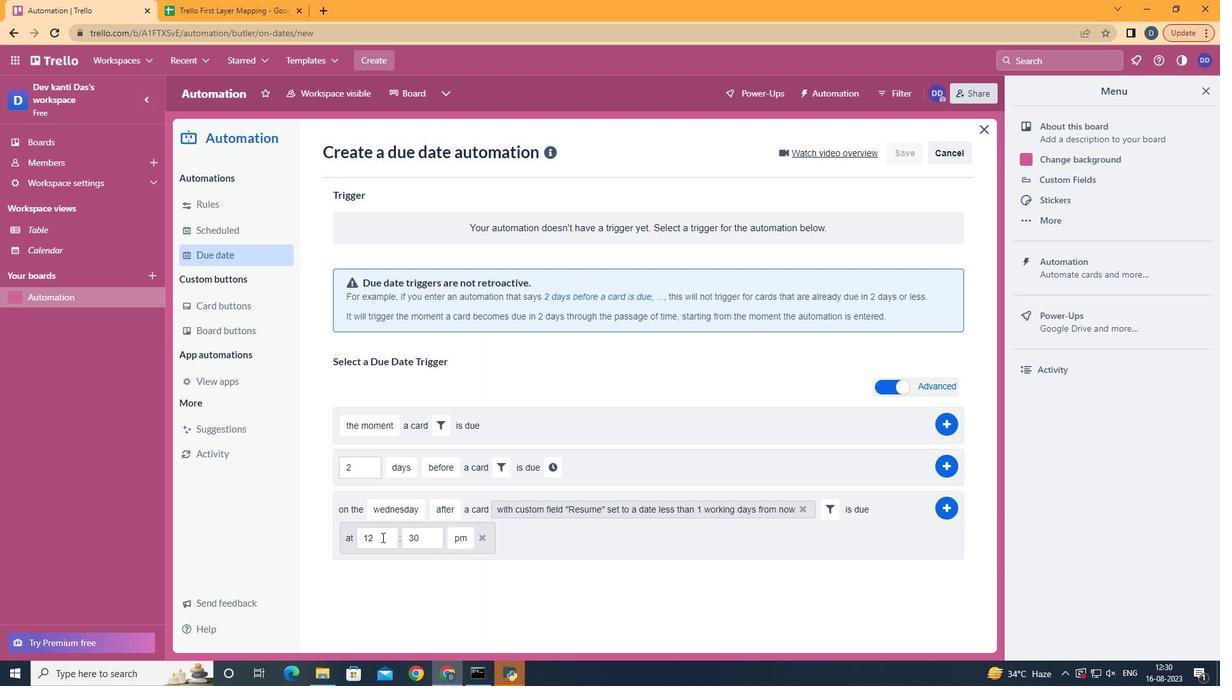 
Action: Mouse pressed left at (381, 537)
Screenshot: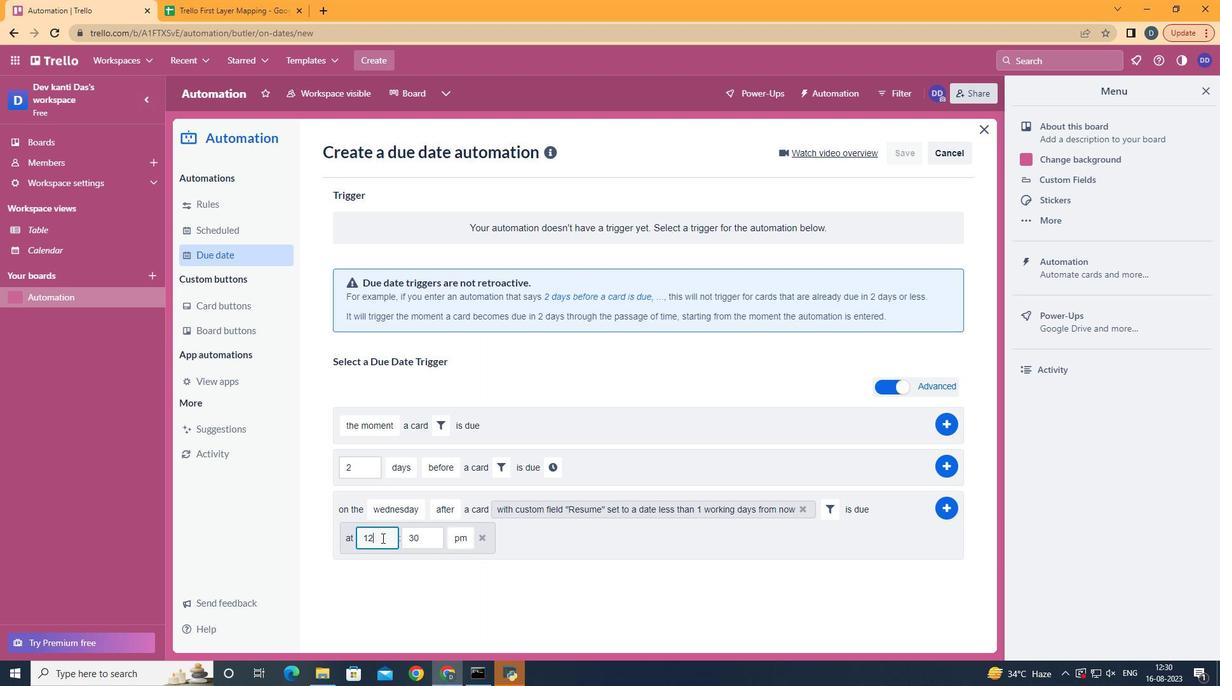 
Action: Mouse moved to (380, 538)
Screenshot: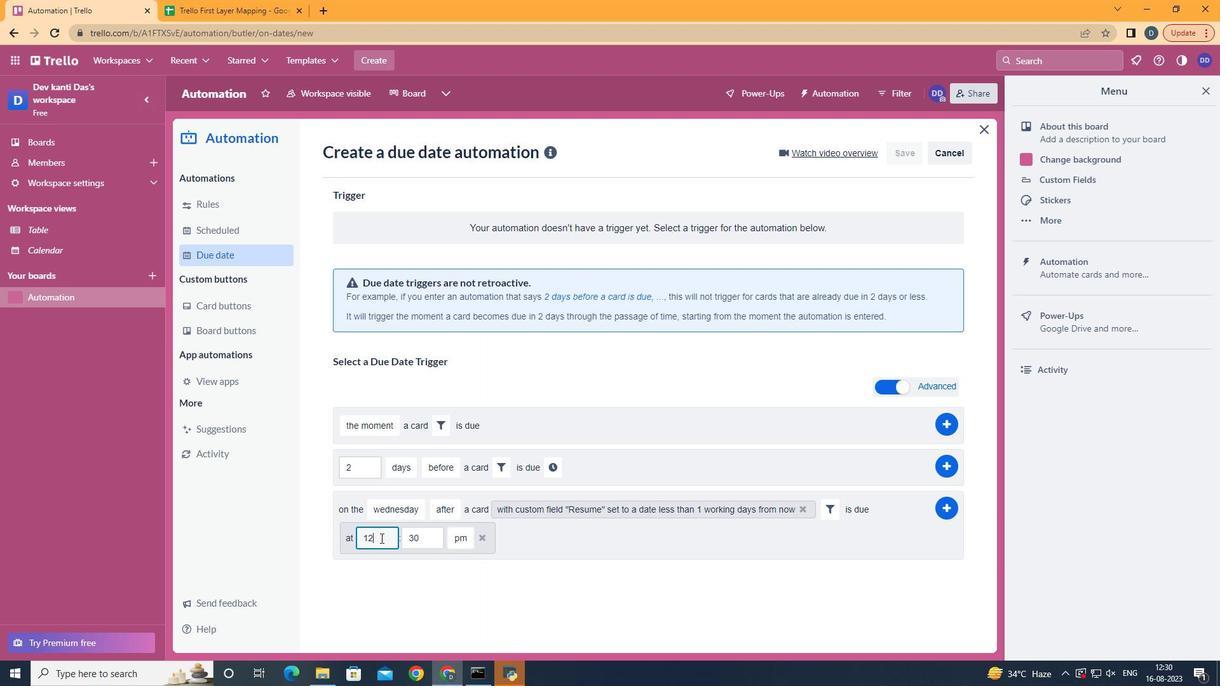 
Action: Key pressed <Key.backspace>1
Screenshot: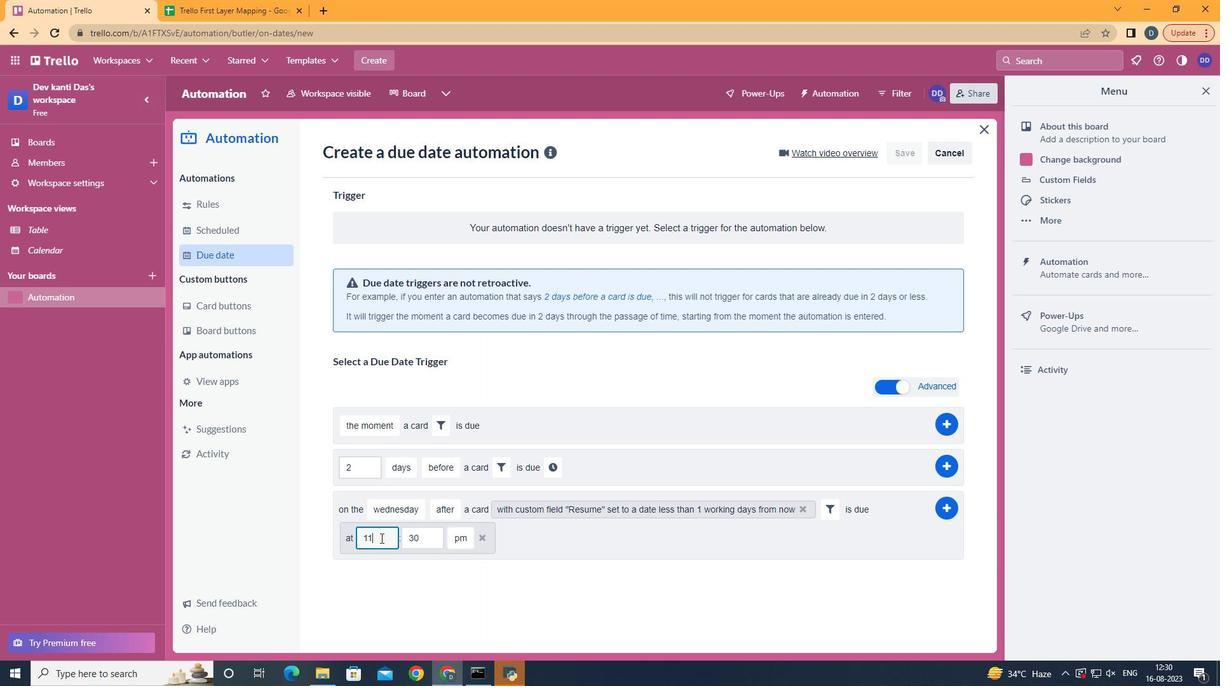 
Action: Mouse moved to (420, 540)
Screenshot: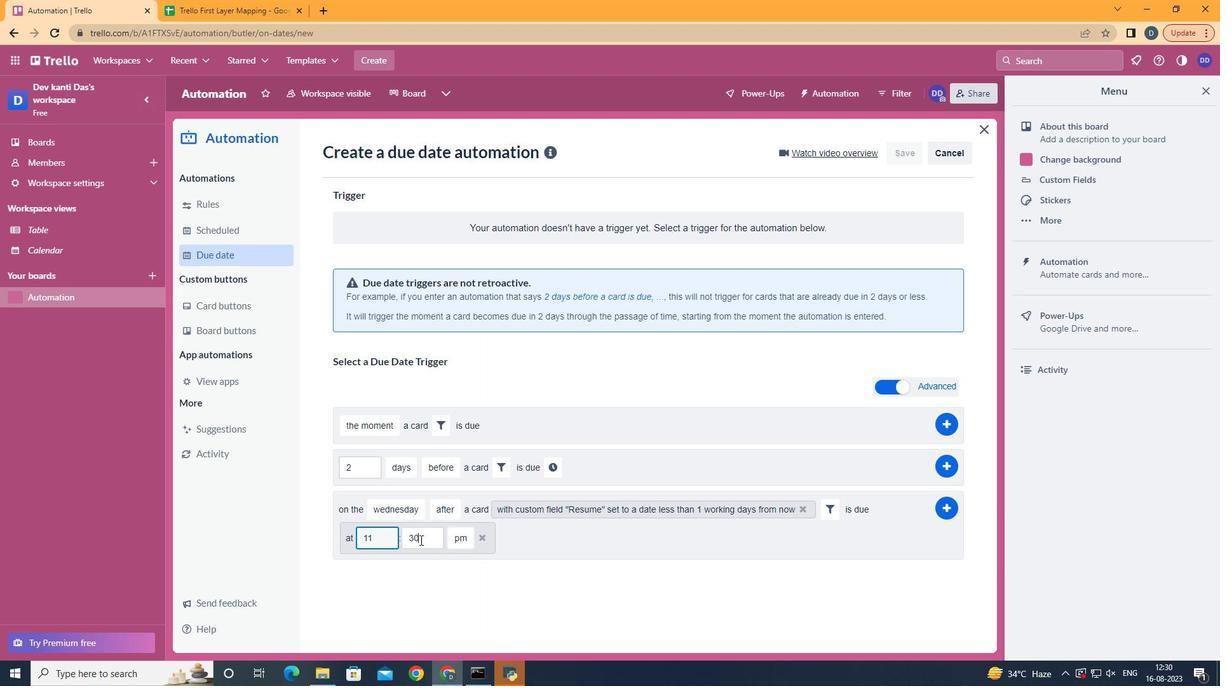 
Action: Mouse pressed left at (420, 540)
Screenshot: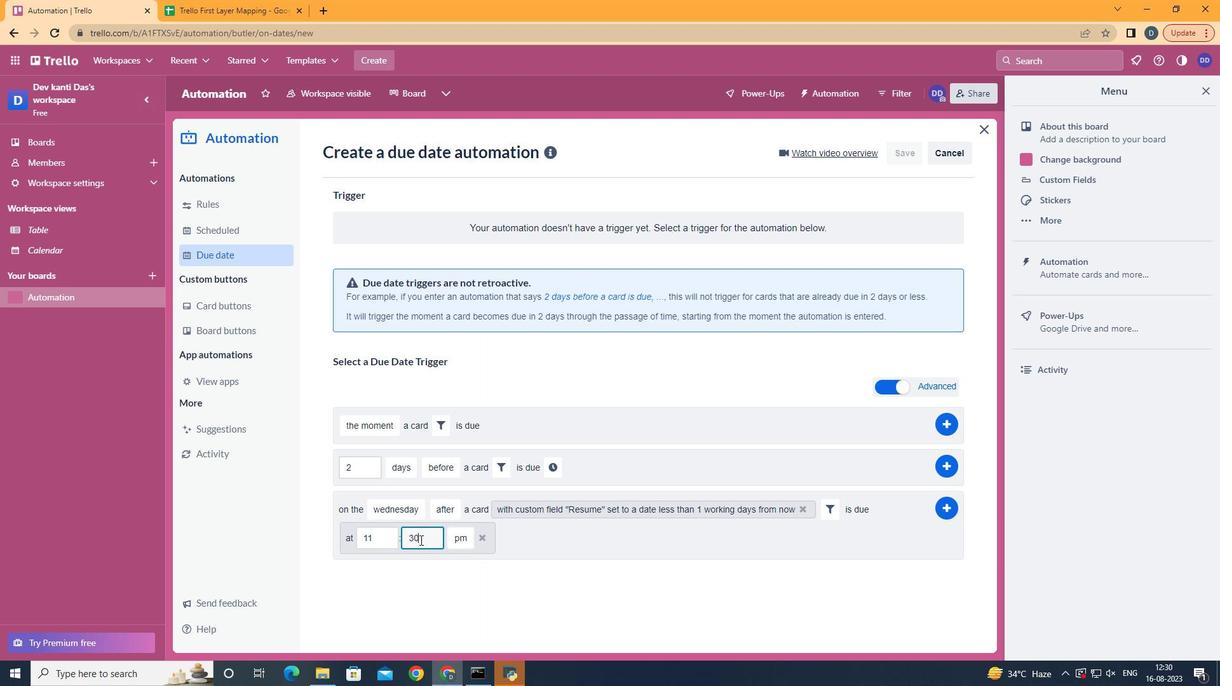 
Action: Key pressed <Key.backspace><Key.backspace>00
Screenshot: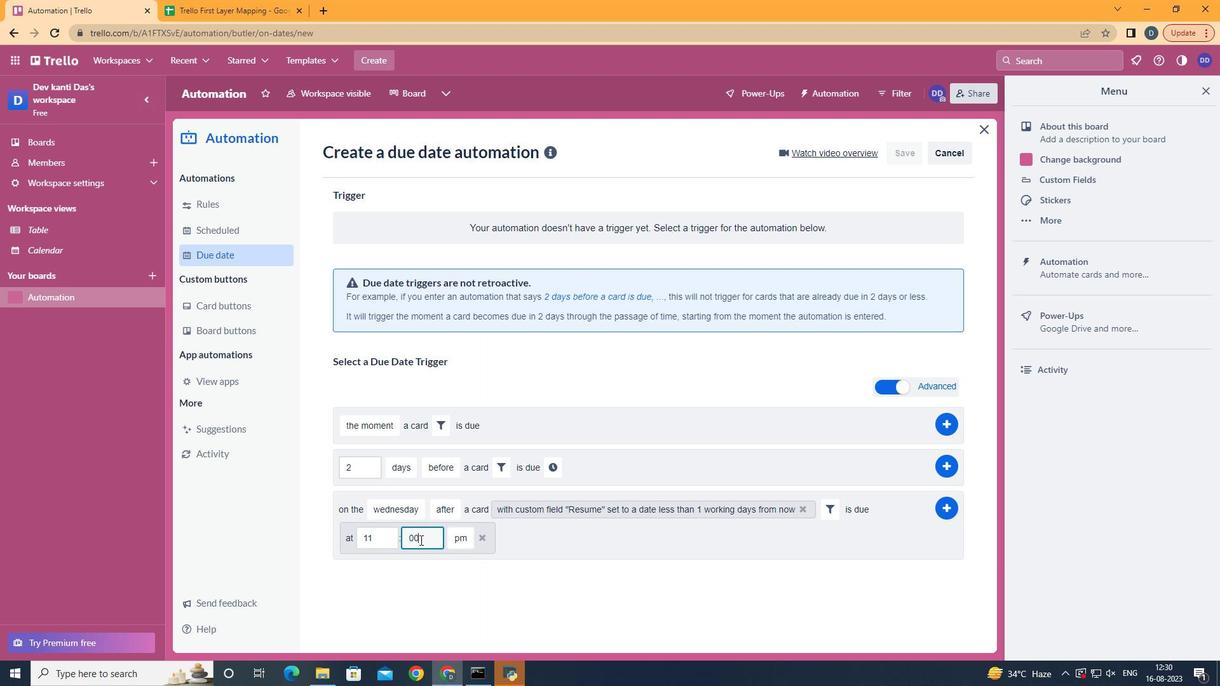 
Action: Mouse moved to (464, 556)
Screenshot: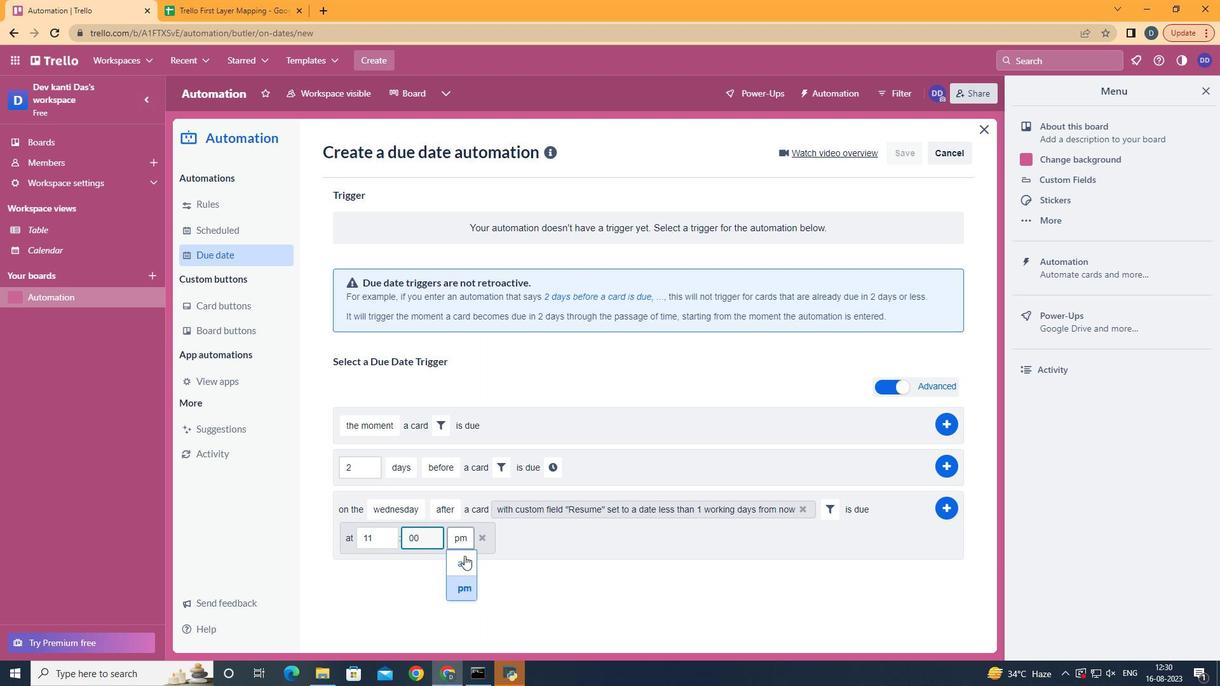 
Action: Mouse pressed left at (464, 556)
Screenshot: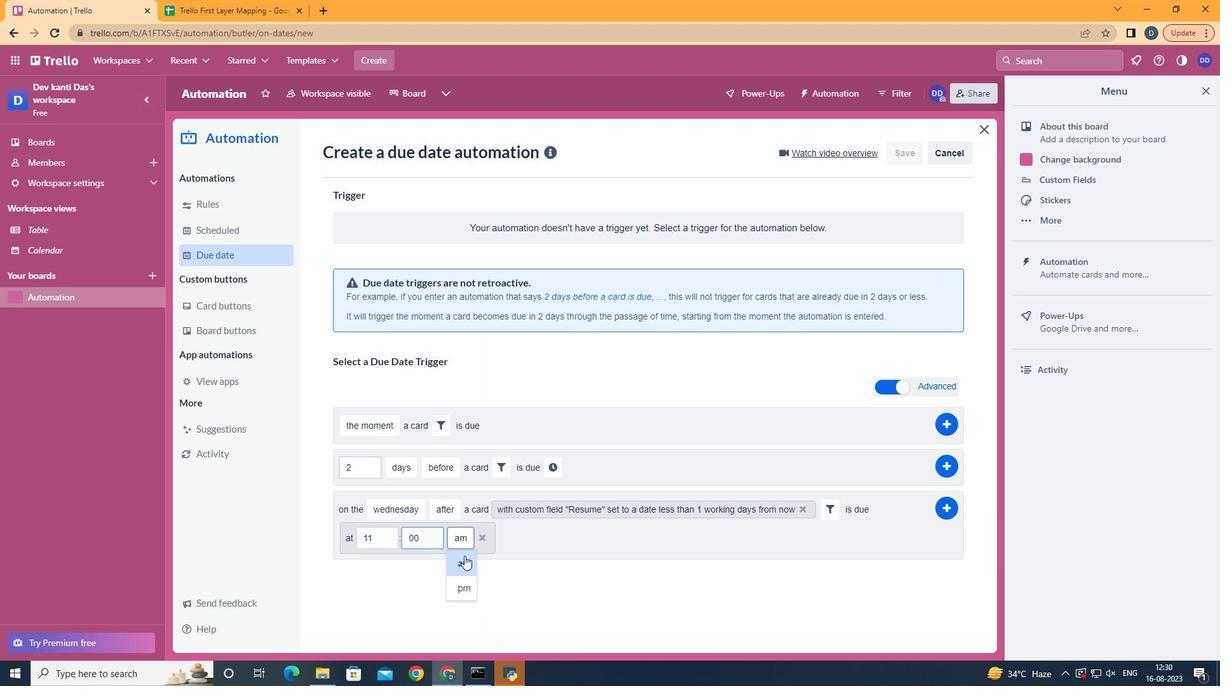 
Action: Mouse moved to (939, 507)
Screenshot: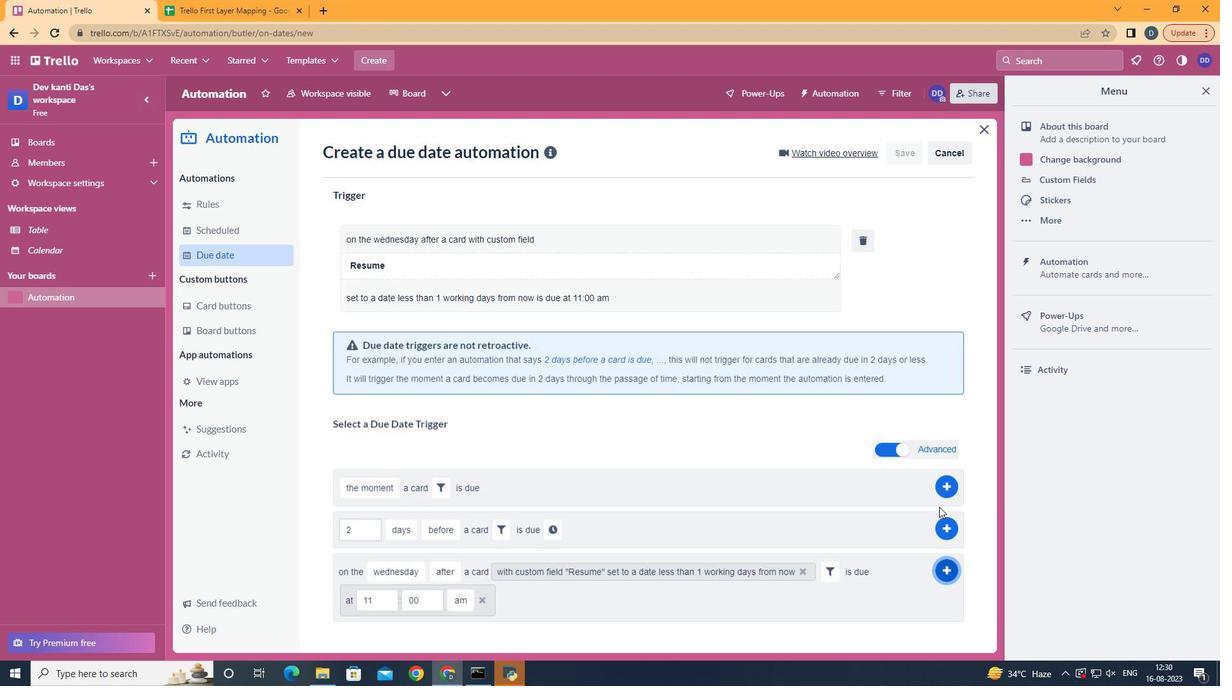 
Action: Mouse pressed left at (939, 507)
Screenshot: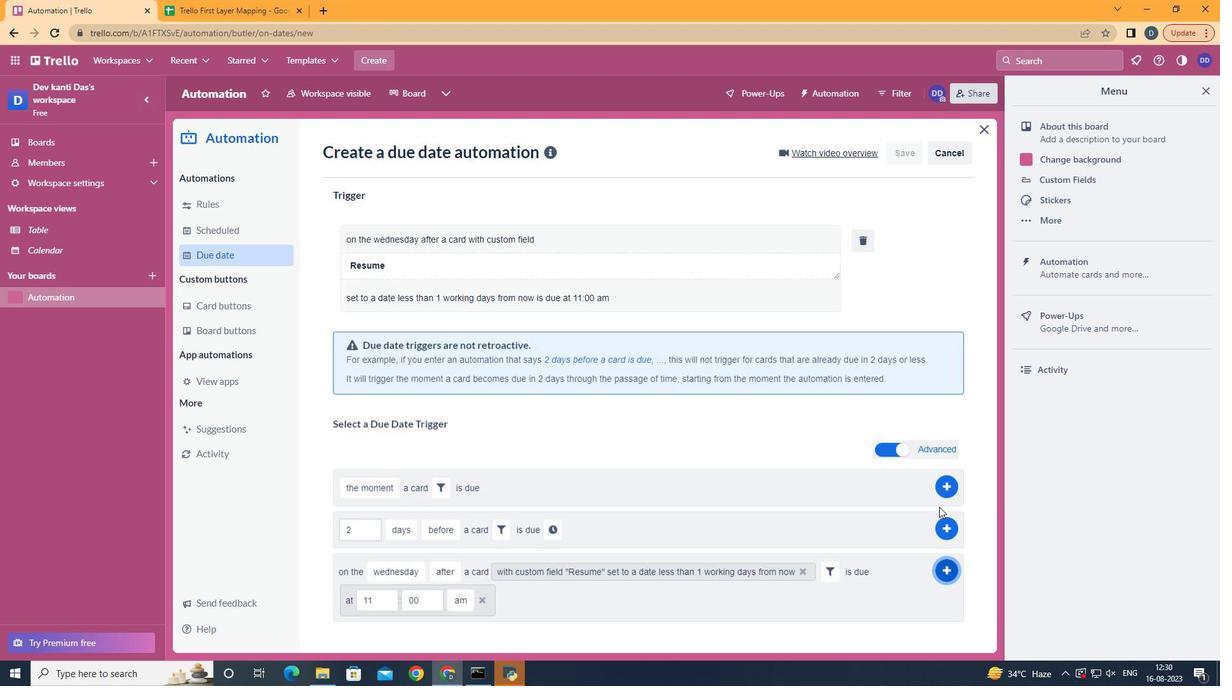 
